 Task: Find connections with filter location Bremerhaven with filter topic #Leanstartupswith filter profile language Potuguese with filter current company US Pharmacopeia with filter school University of Mysore with filter industry Building Construction with filter service category Administrative with filter keywords title Title Researcher
Action: Mouse moved to (489, 66)
Screenshot: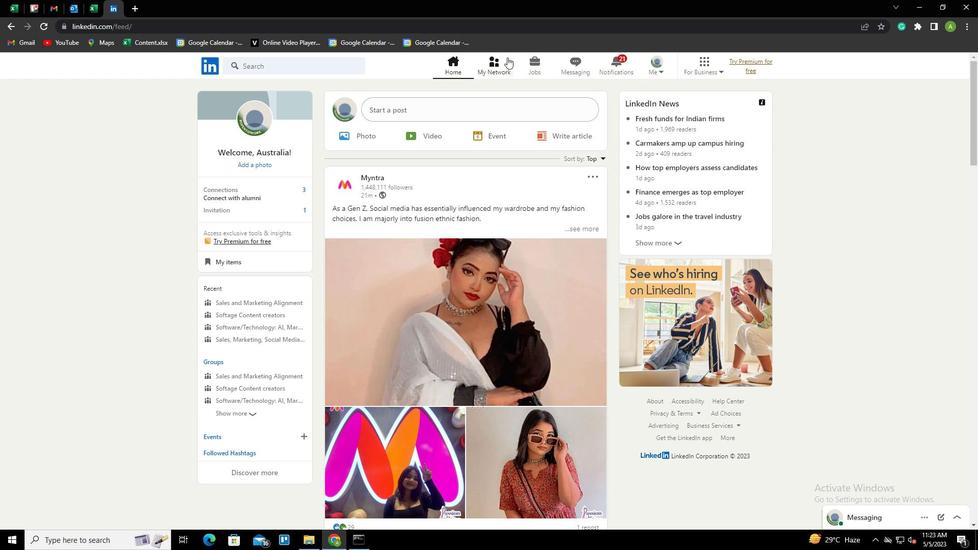 
Action: Mouse pressed left at (489, 66)
Screenshot: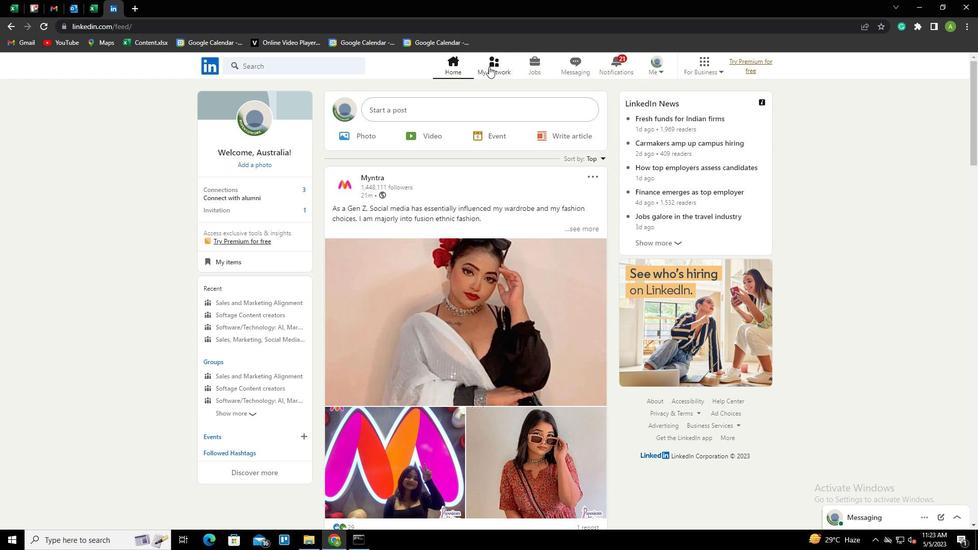 
Action: Mouse moved to (263, 121)
Screenshot: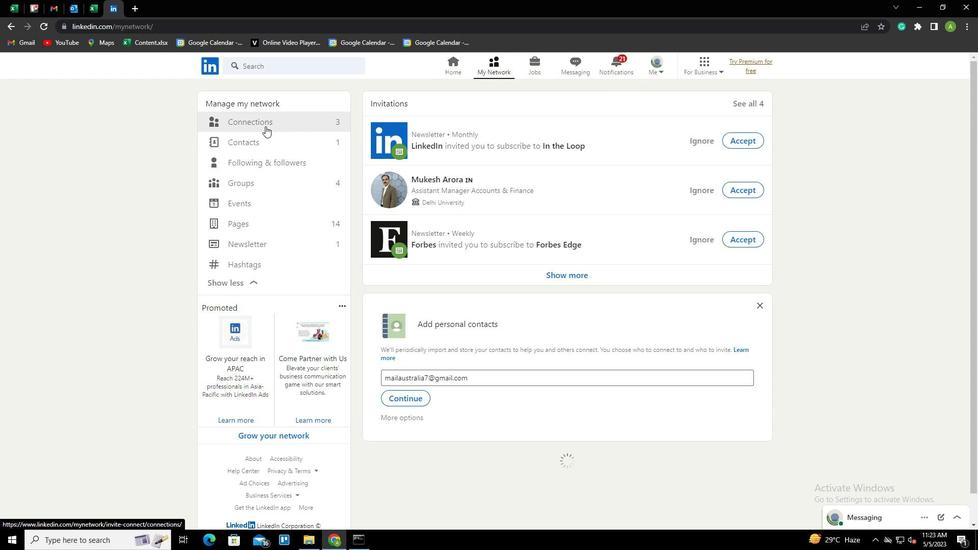 
Action: Mouse pressed left at (263, 121)
Screenshot: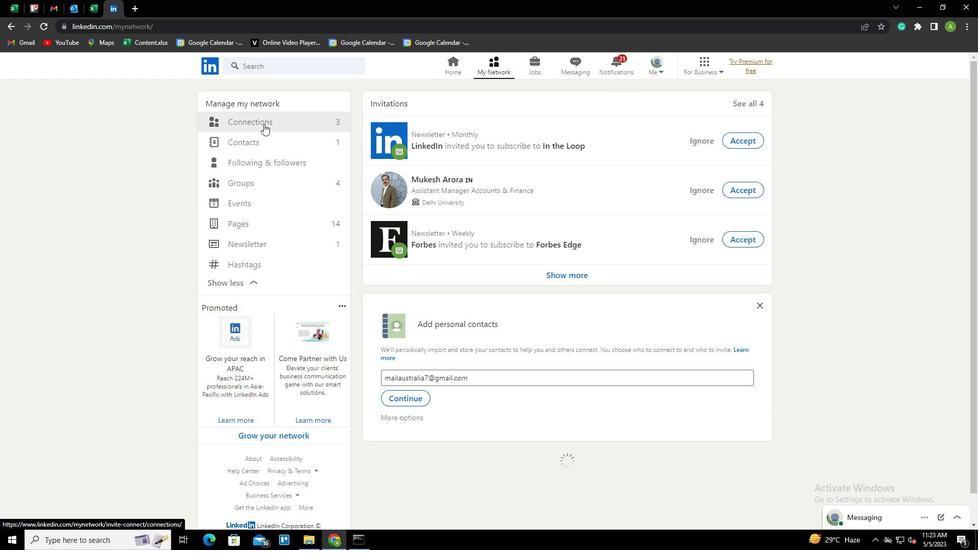 
Action: Mouse moved to (559, 120)
Screenshot: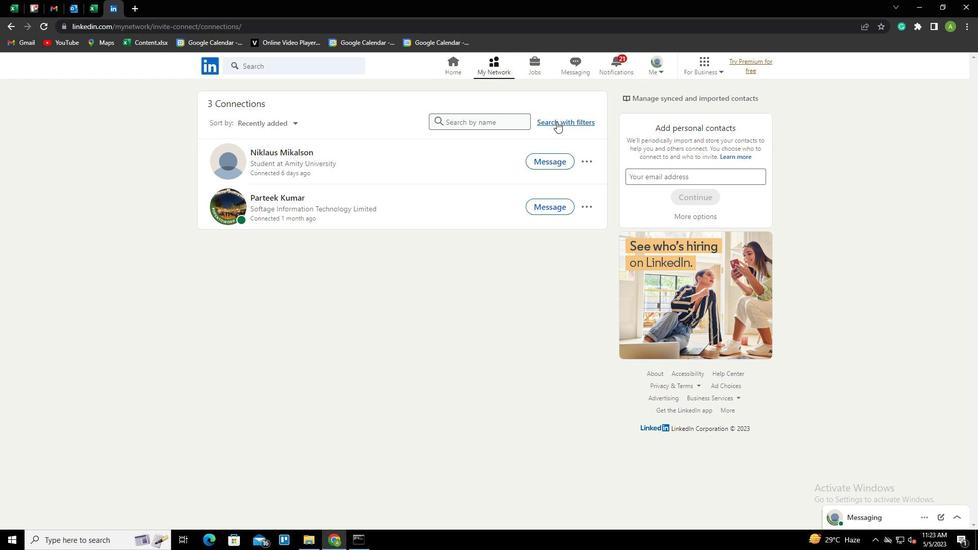 
Action: Mouse pressed left at (559, 120)
Screenshot: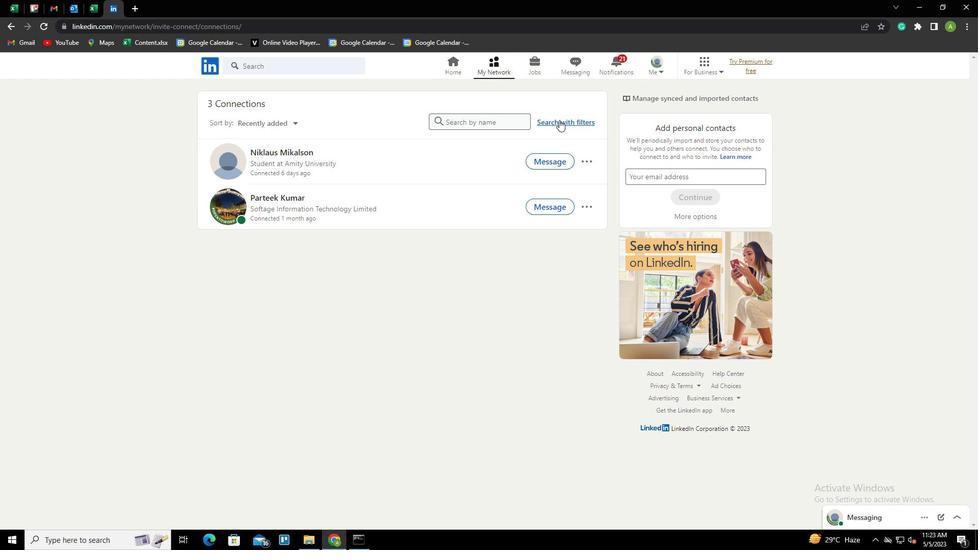 
Action: Mouse moved to (516, 88)
Screenshot: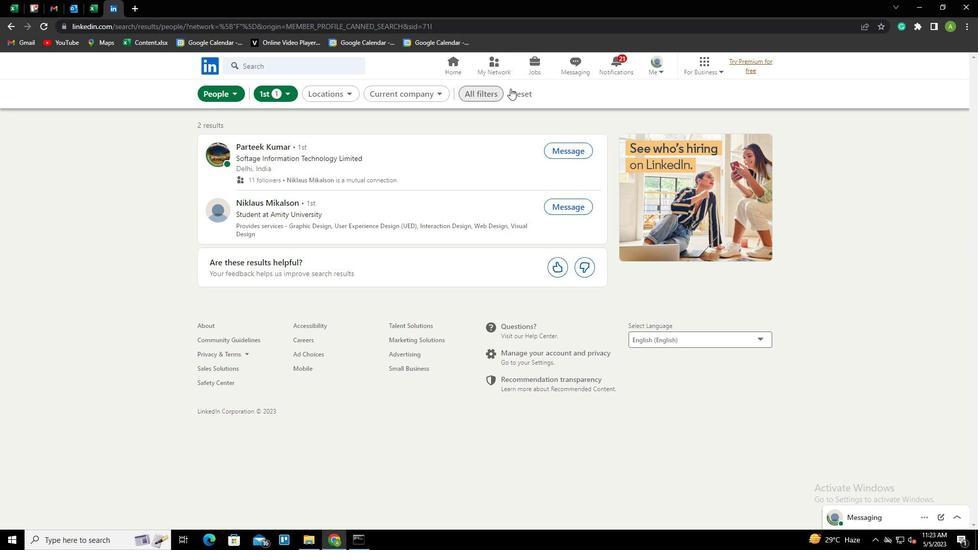 
Action: Mouse pressed left at (516, 88)
Screenshot: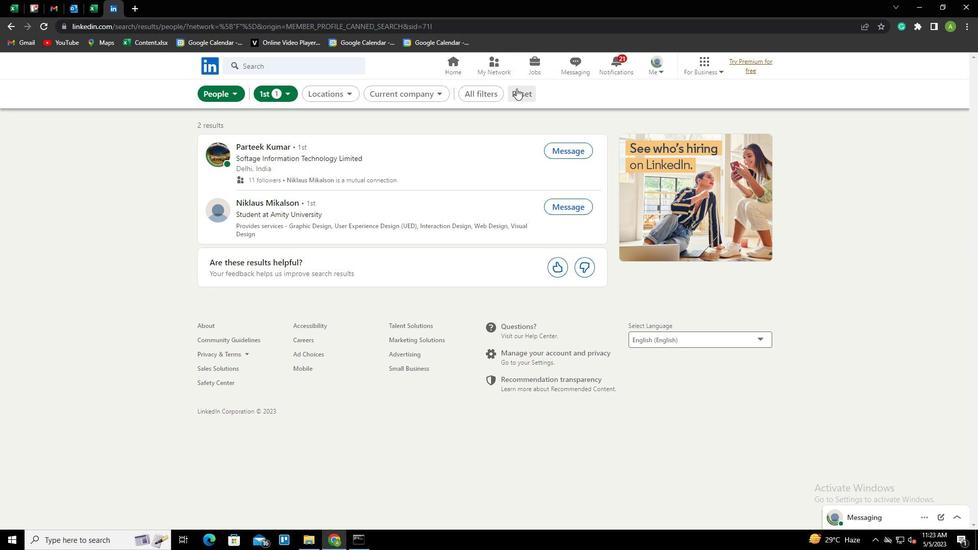
Action: Mouse moved to (507, 95)
Screenshot: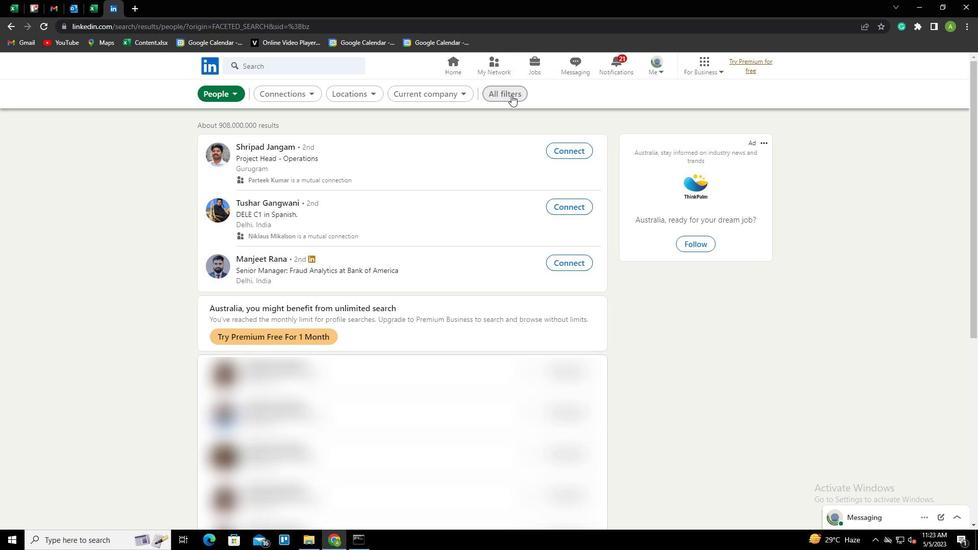 
Action: Mouse pressed left at (507, 95)
Screenshot: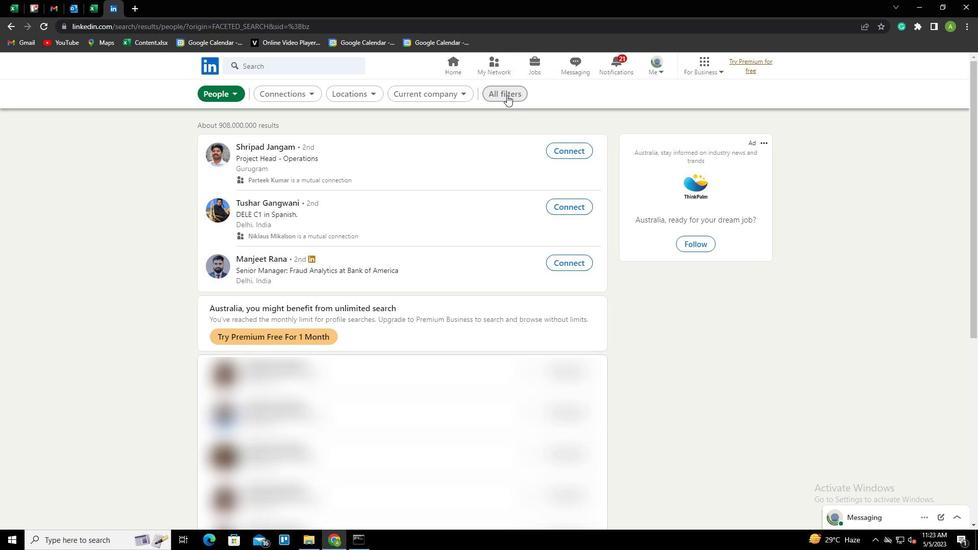 
Action: Mouse moved to (809, 322)
Screenshot: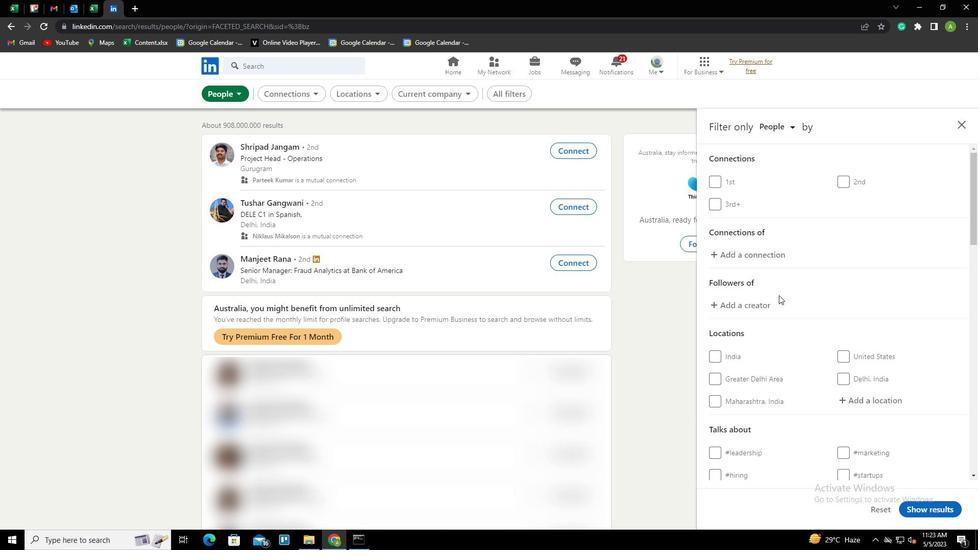 
Action: Mouse scrolled (809, 322) with delta (0, 0)
Screenshot: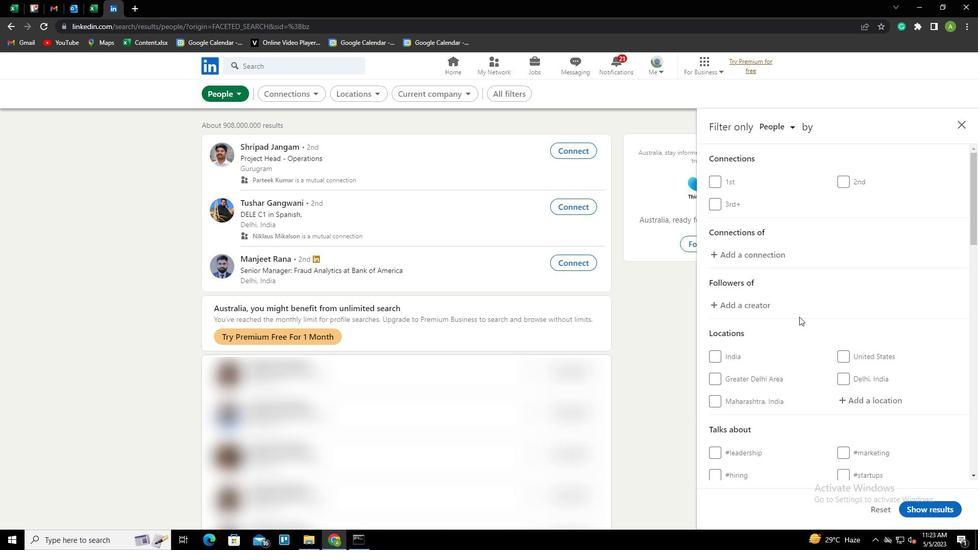 
Action: Mouse moved to (853, 349)
Screenshot: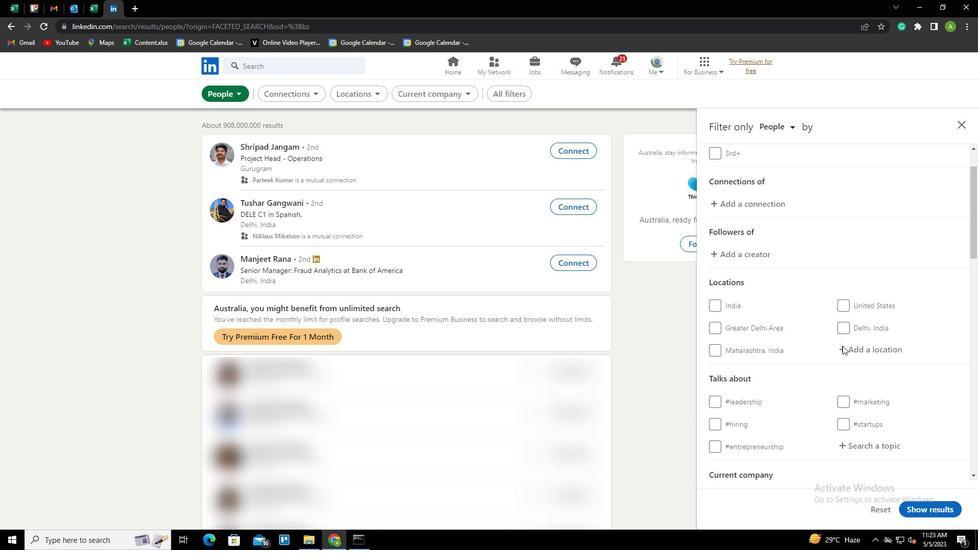 
Action: Mouse pressed left at (853, 349)
Screenshot: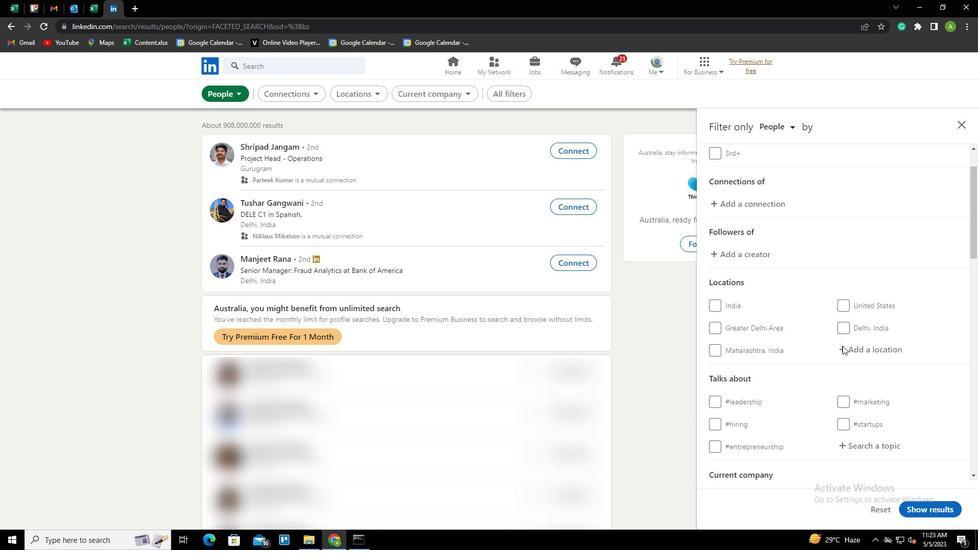 
Action: Mouse moved to (855, 349)
Screenshot: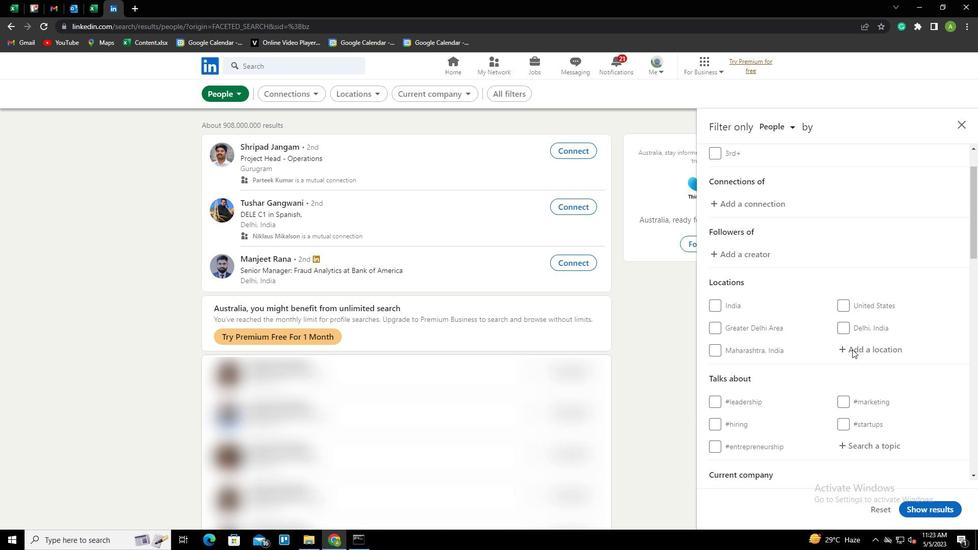 
Action: Key pressed <Key.shift>BREMERHAVEN<Key.down><Key.enter>
Screenshot: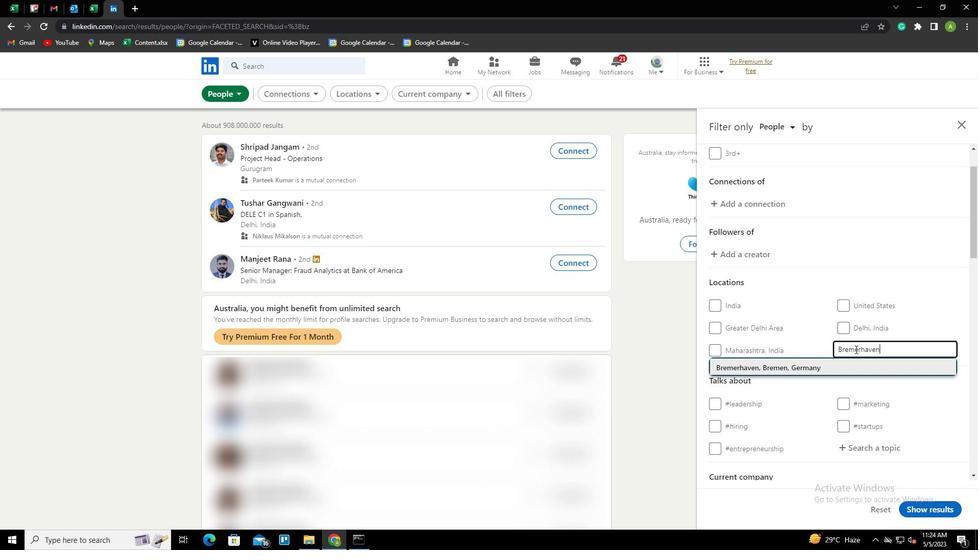 
Action: Mouse scrolled (855, 349) with delta (0, 0)
Screenshot: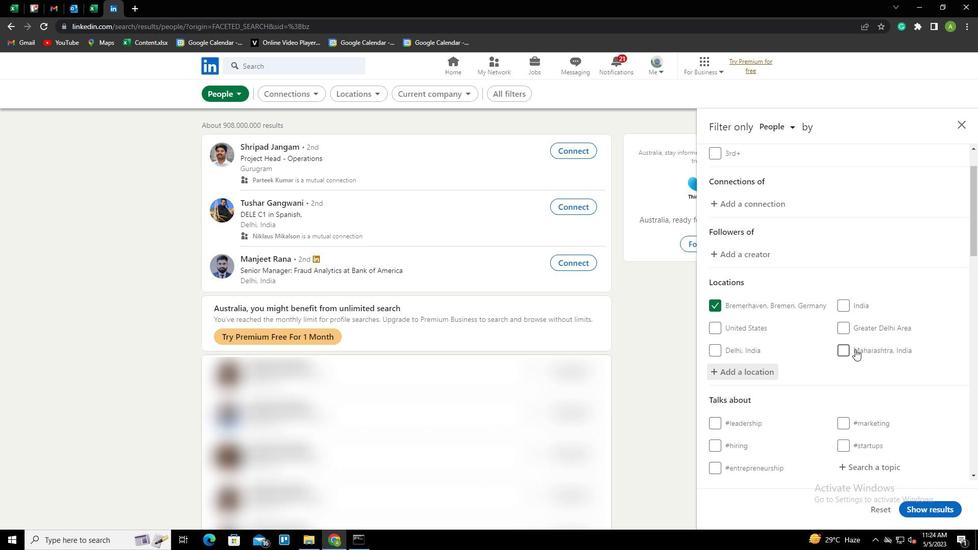 
Action: Mouse scrolled (855, 349) with delta (0, 0)
Screenshot: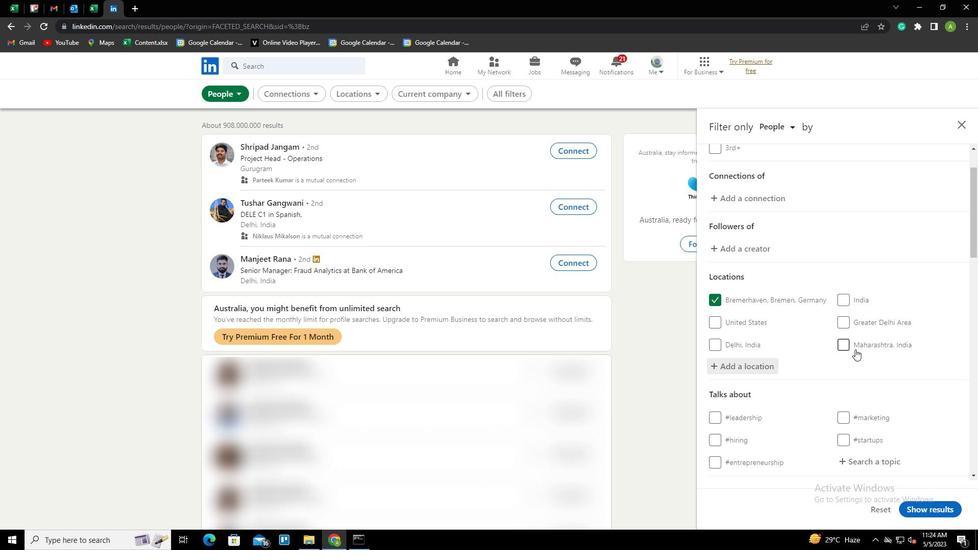 
Action: Mouse scrolled (855, 349) with delta (0, 0)
Screenshot: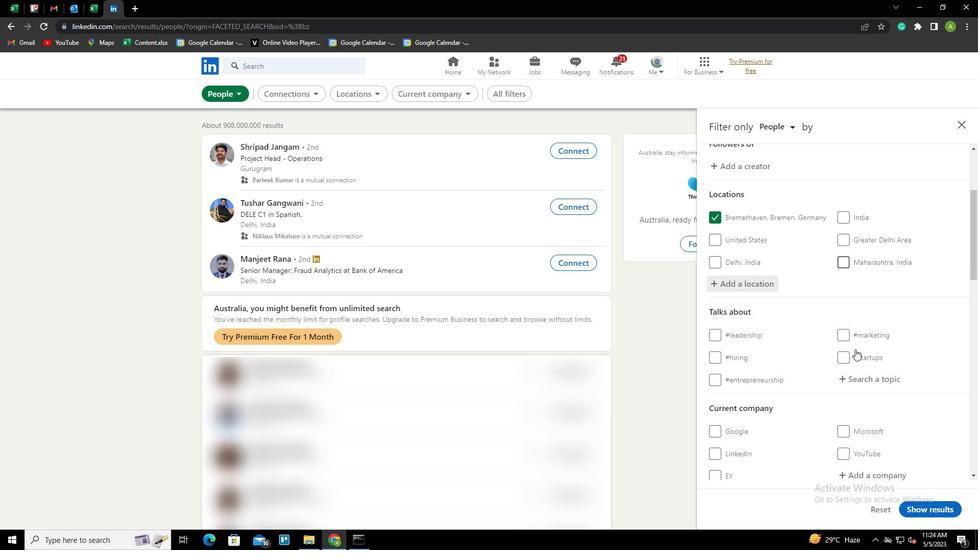 
Action: Mouse moved to (856, 311)
Screenshot: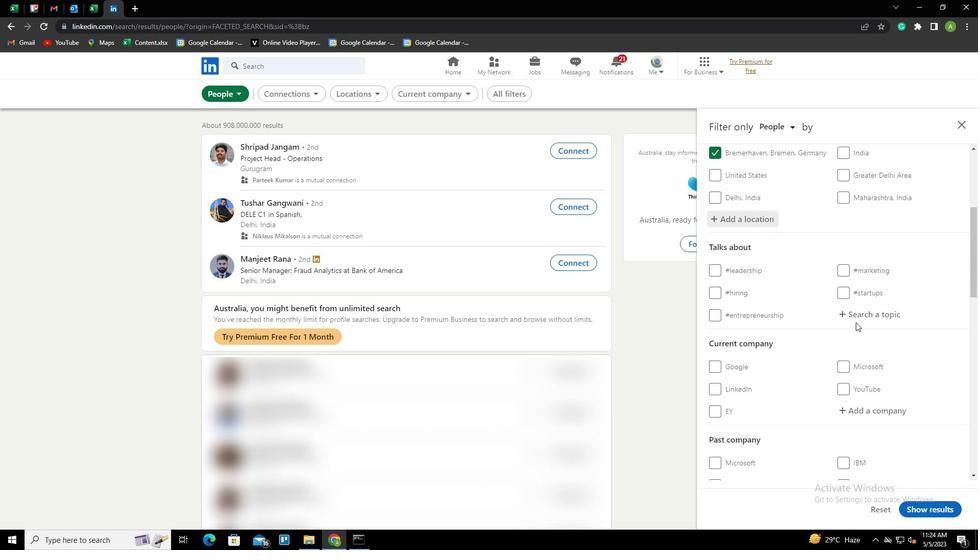 
Action: Mouse pressed left at (856, 311)
Screenshot: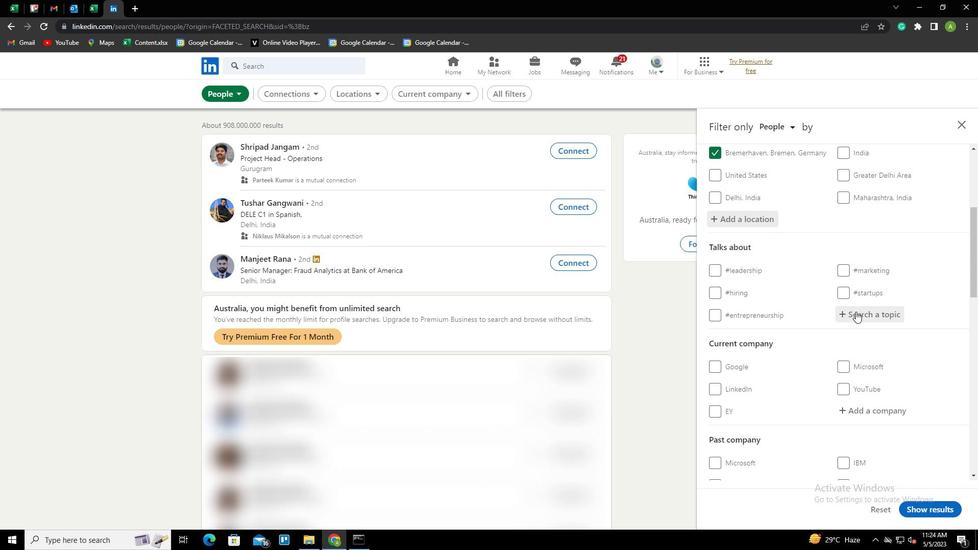 
Action: Key pressed <Key.shift>LEANSTARTUPS<Key.down><Key.enter>
Screenshot: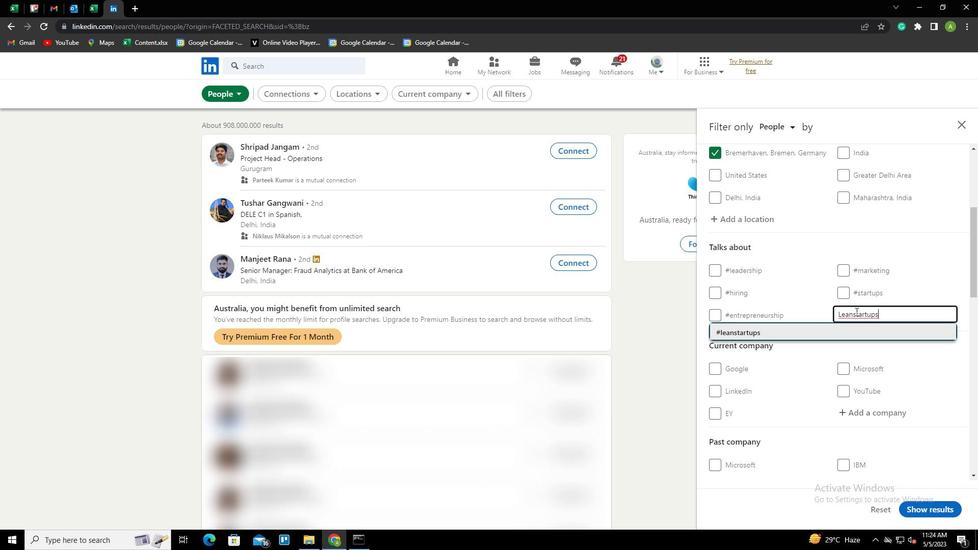 
Action: Mouse scrolled (856, 311) with delta (0, 0)
Screenshot: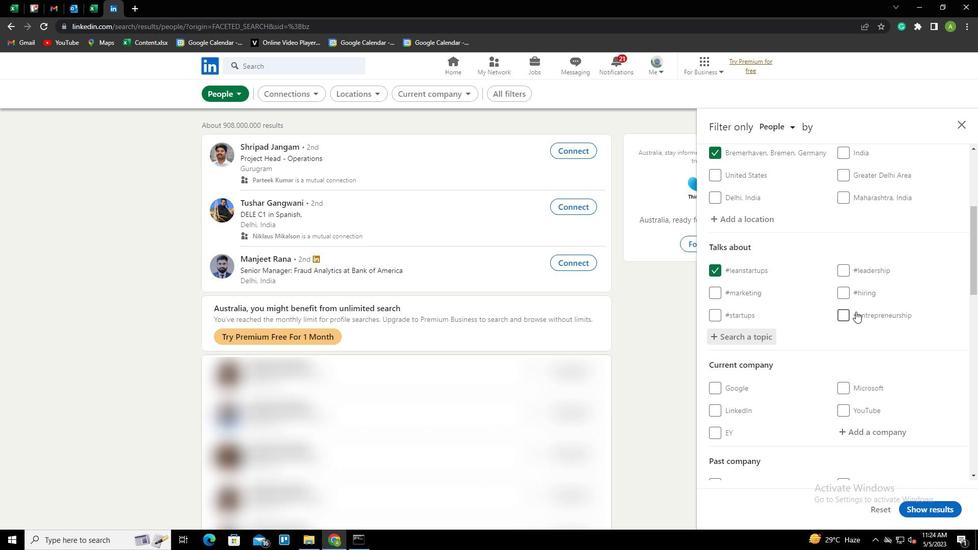 
Action: Mouse scrolled (856, 311) with delta (0, 0)
Screenshot: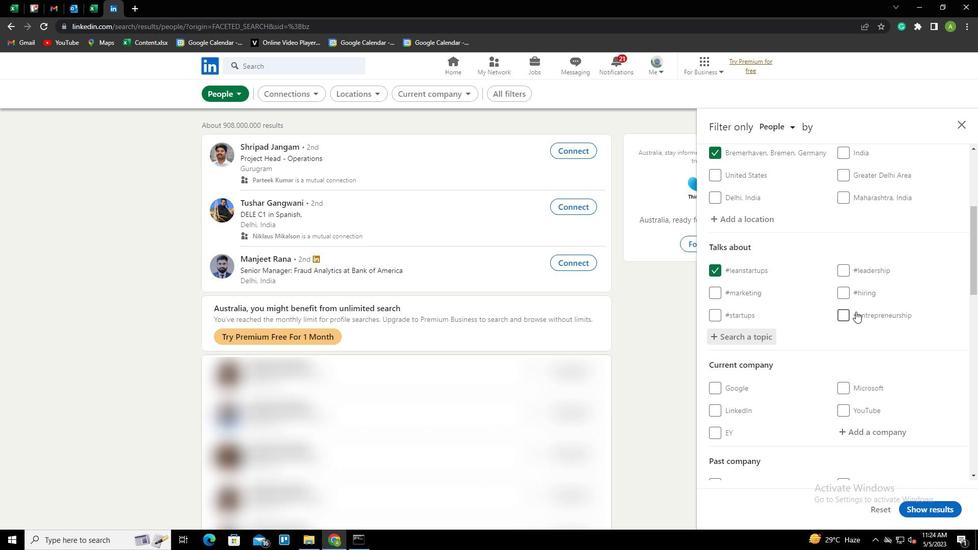 
Action: Mouse scrolled (856, 311) with delta (0, 0)
Screenshot: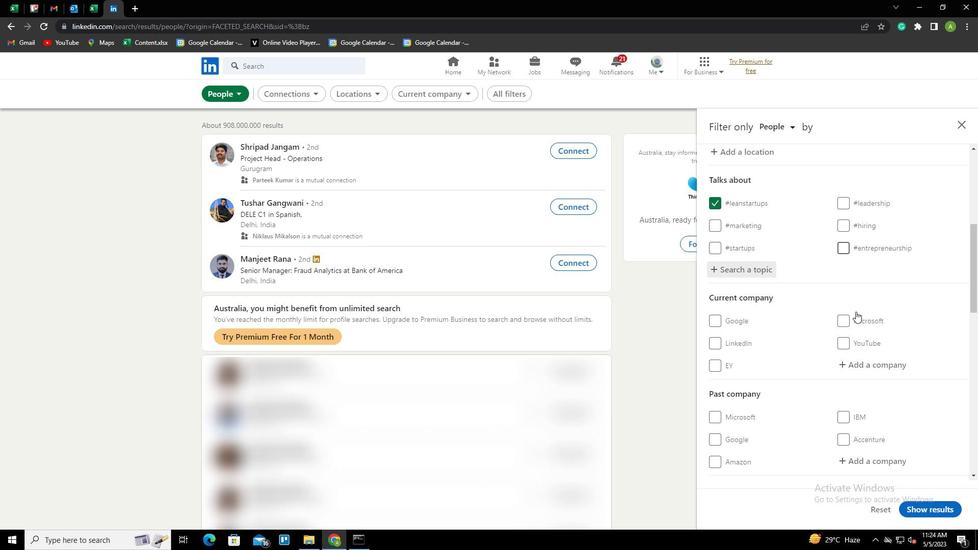 
Action: Mouse scrolled (856, 311) with delta (0, 0)
Screenshot: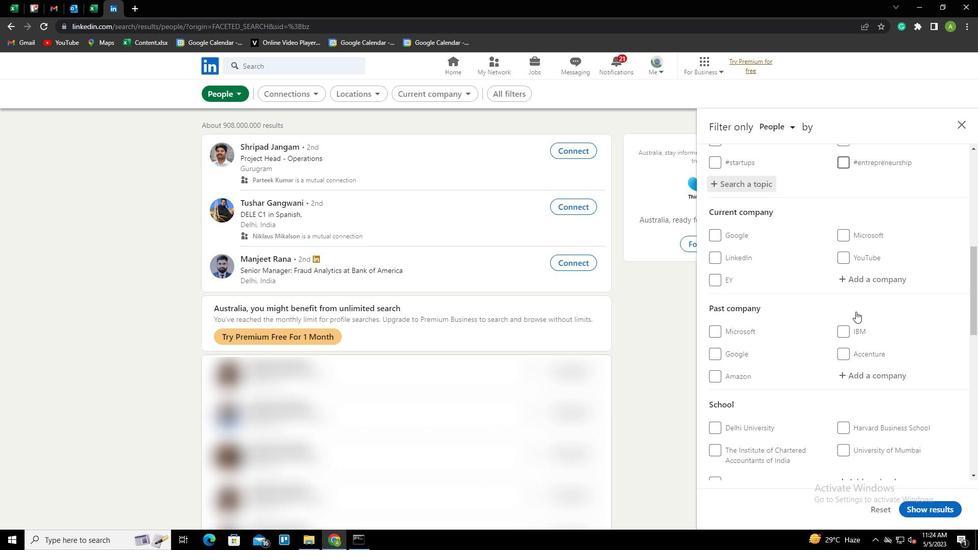 
Action: Mouse scrolled (856, 311) with delta (0, 0)
Screenshot: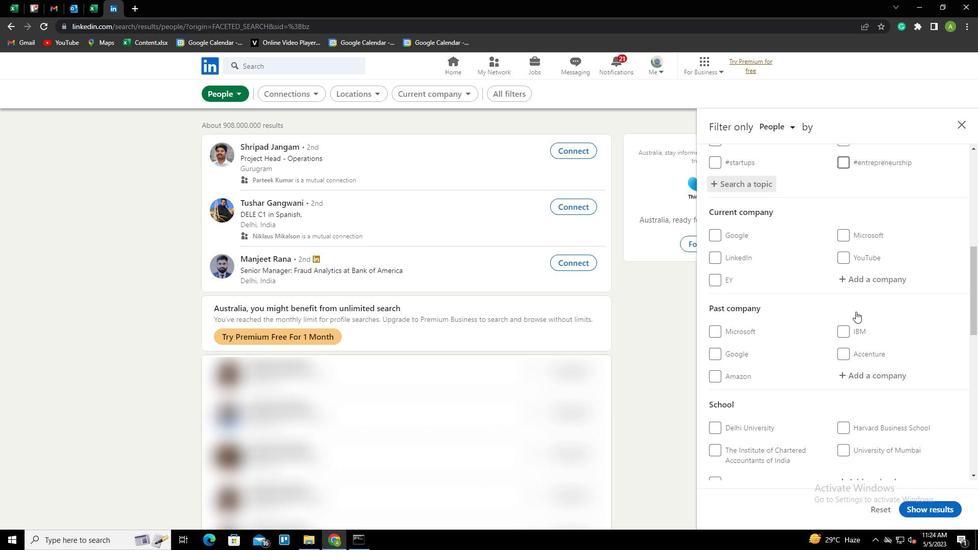
Action: Mouse scrolled (856, 311) with delta (0, 0)
Screenshot: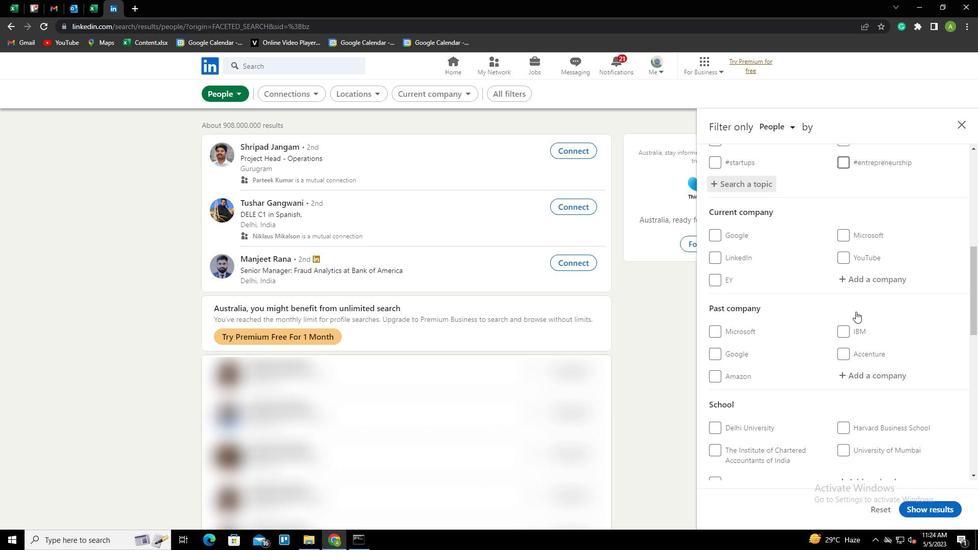 
Action: Mouse scrolled (856, 311) with delta (0, 0)
Screenshot: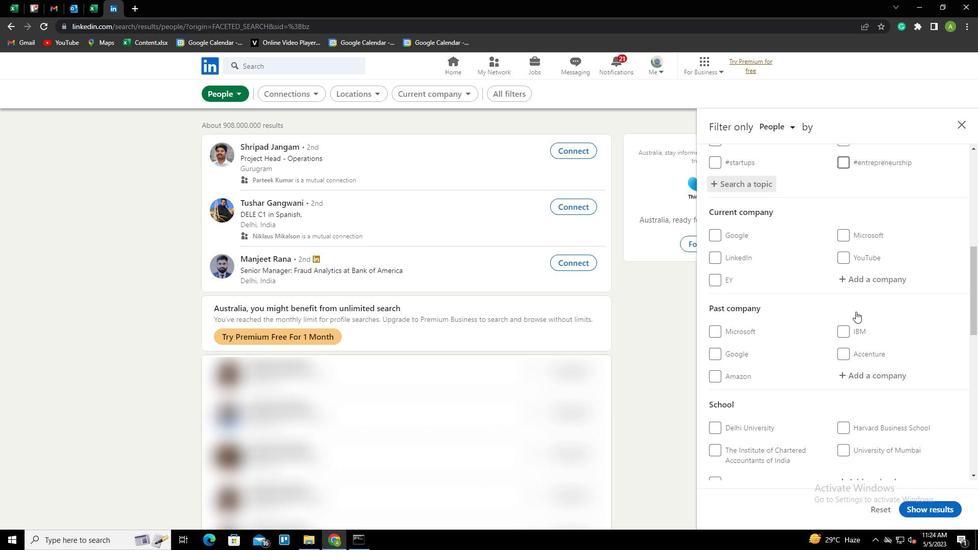 
Action: Mouse scrolled (856, 311) with delta (0, 0)
Screenshot: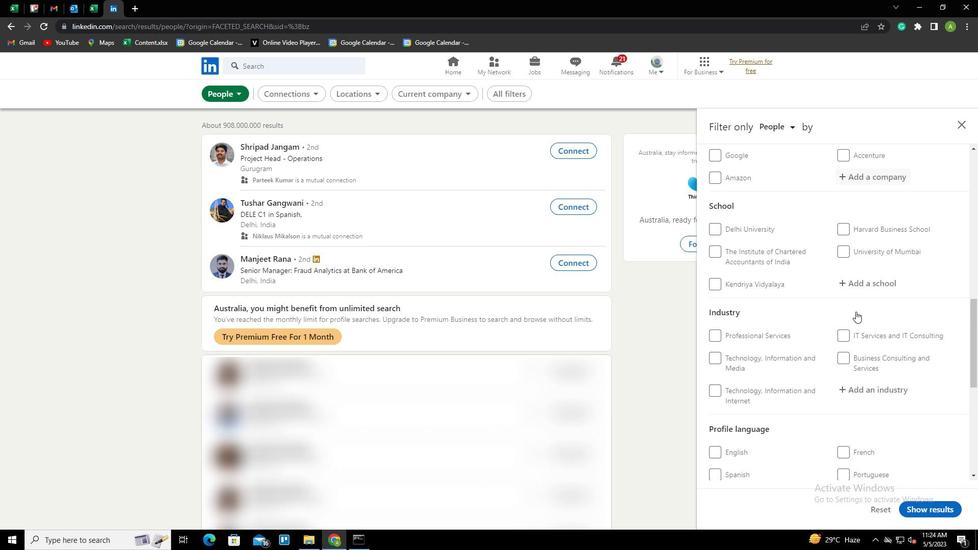 
Action: Mouse scrolled (856, 311) with delta (0, 0)
Screenshot: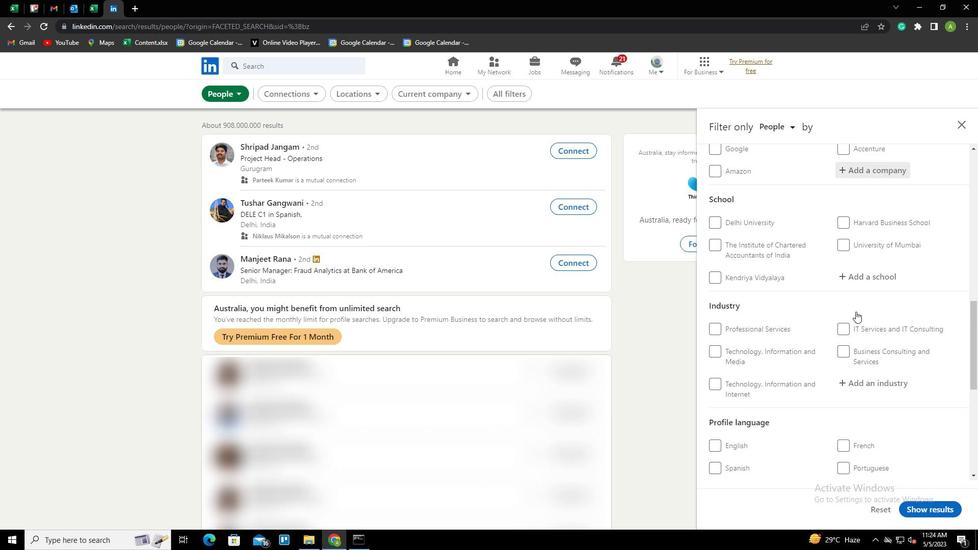 
Action: Mouse scrolled (856, 311) with delta (0, 0)
Screenshot: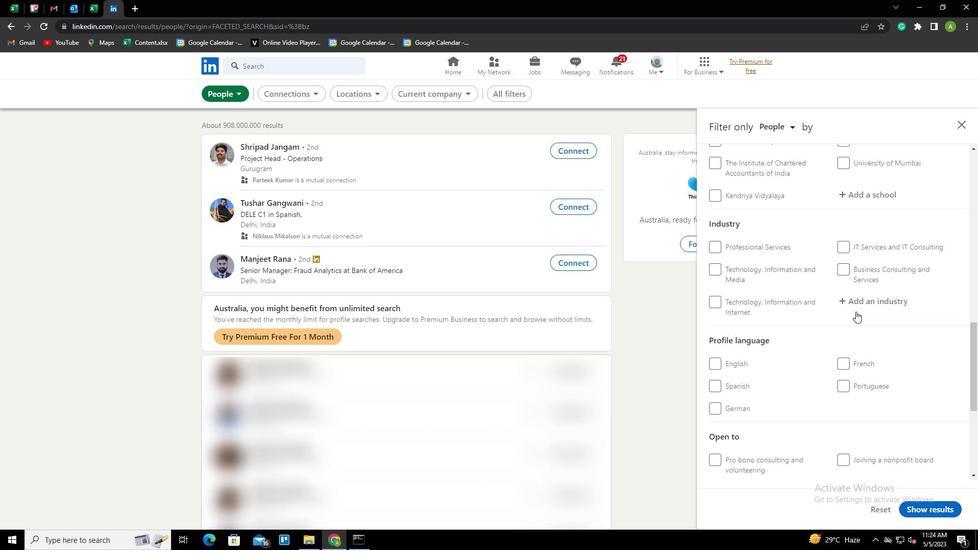 
Action: Mouse moved to (847, 311)
Screenshot: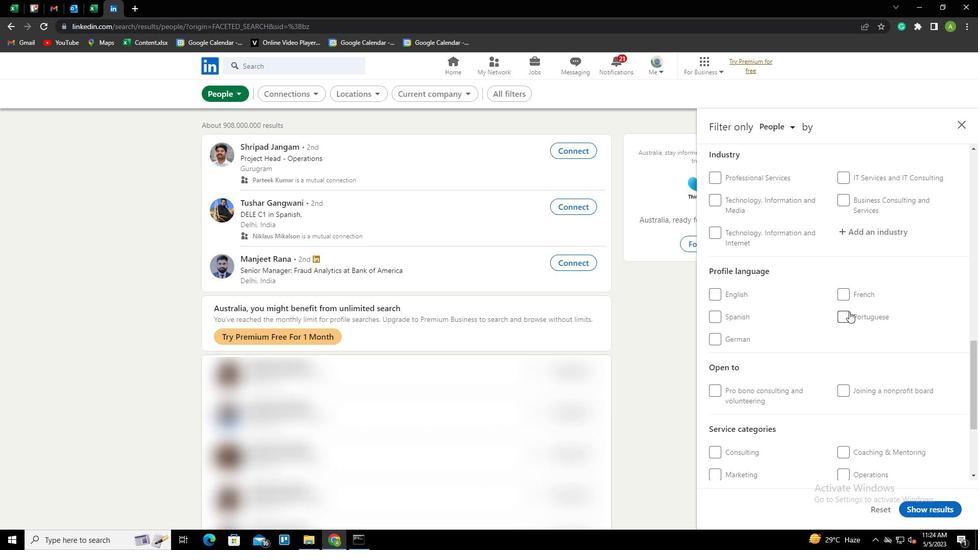 
Action: Mouse pressed left at (847, 311)
Screenshot: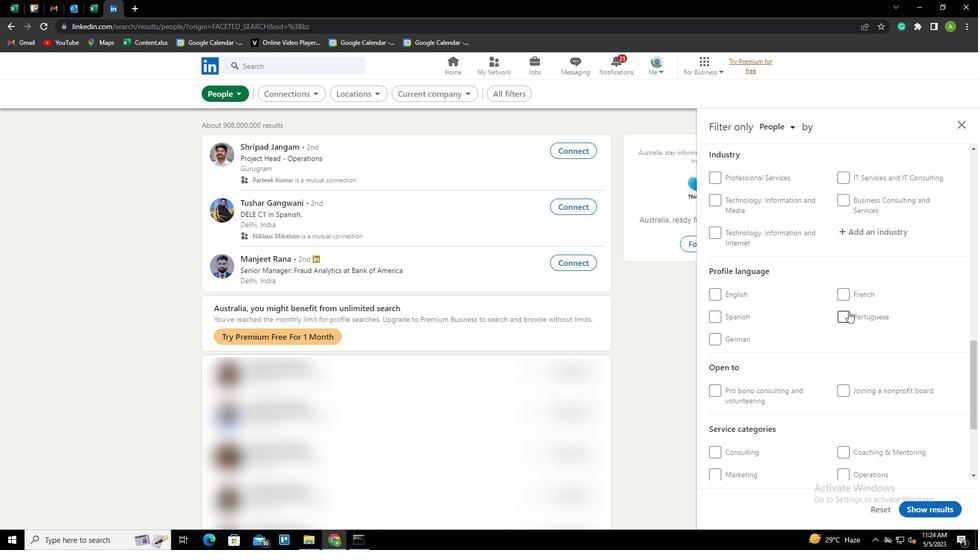 
Action: Mouse moved to (863, 304)
Screenshot: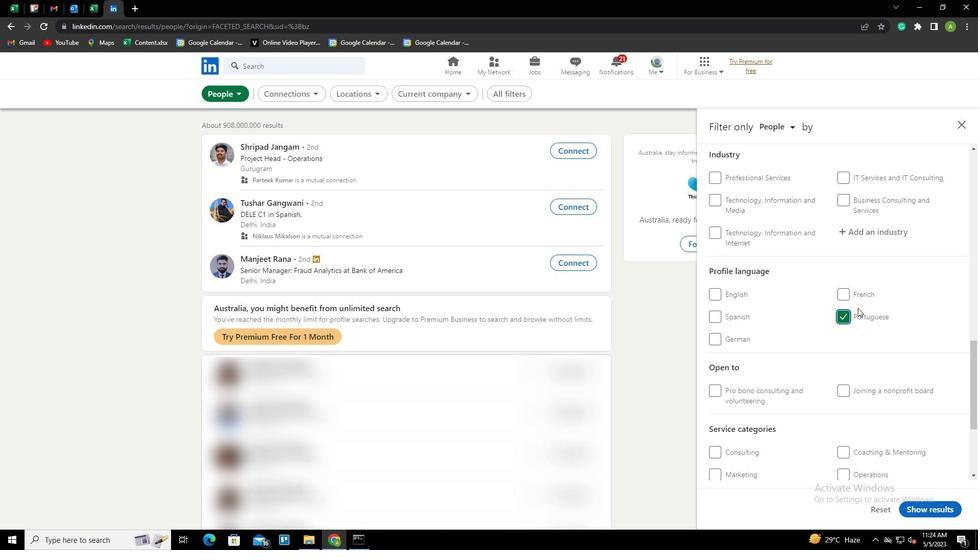 
Action: Mouse scrolled (863, 305) with delta (0, 0)
Screenshot: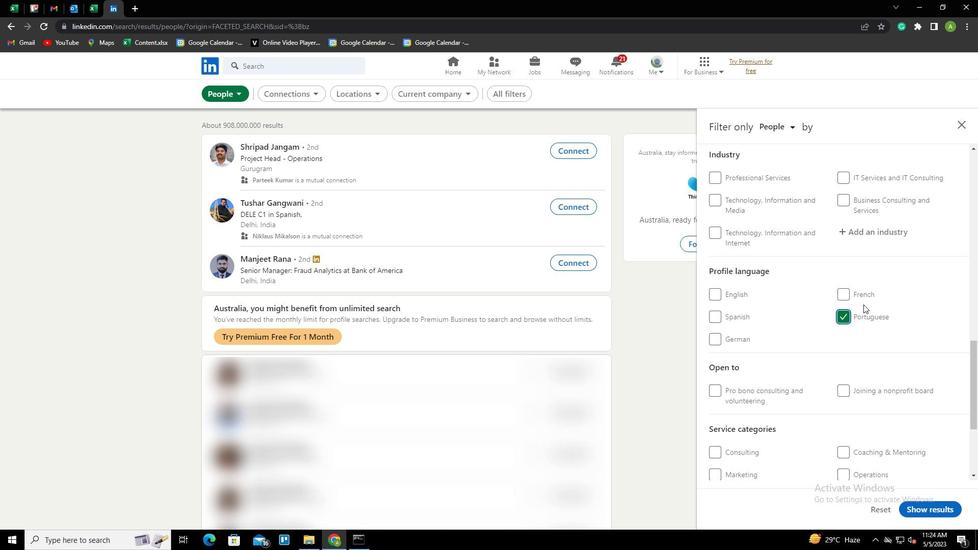 
Action: Mouse scrolled (863, 305) with delta (0, 0)
Screenshot: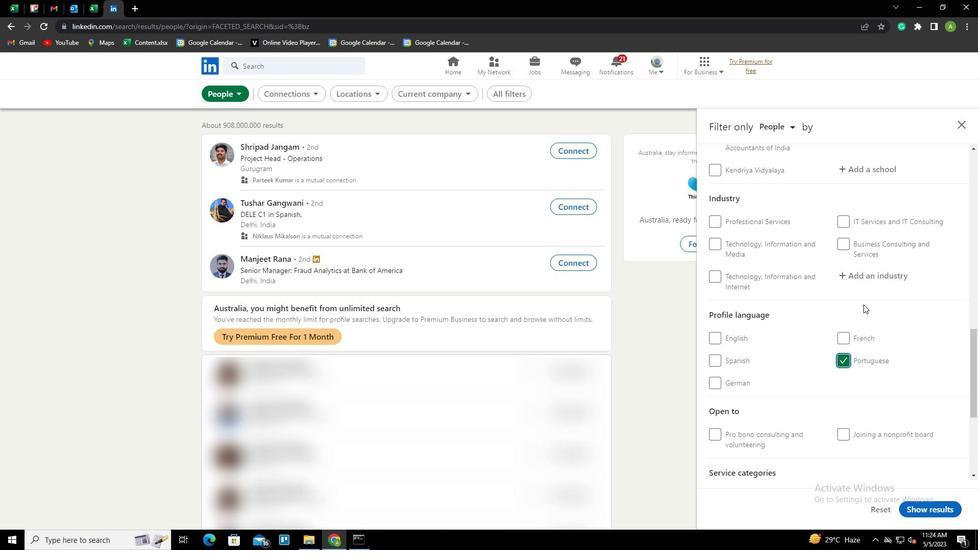 
Action: Mouse scrolled (863, 305) with delta (0, 0)
Screenshot: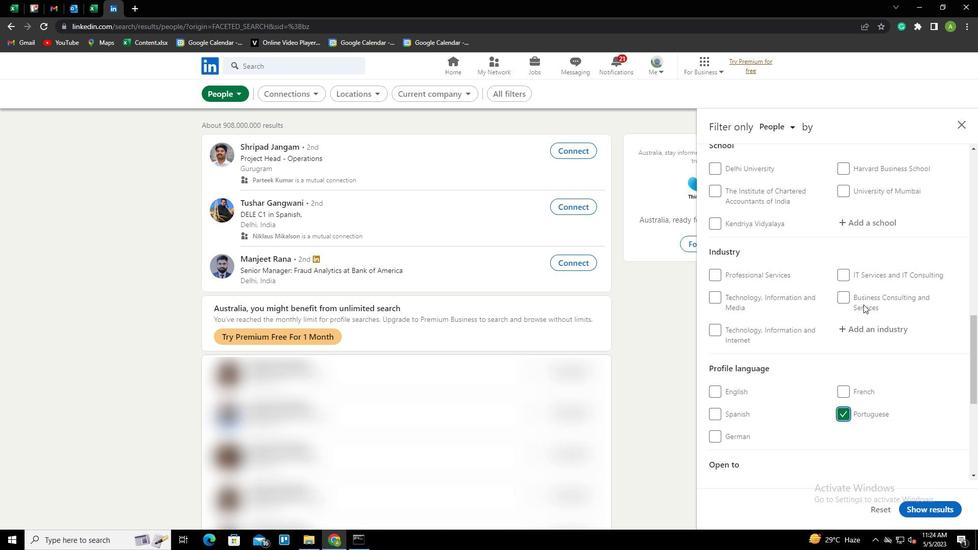 
Action: Mouse scrolled (863, 305) with delta (0, 0)
Screenshot: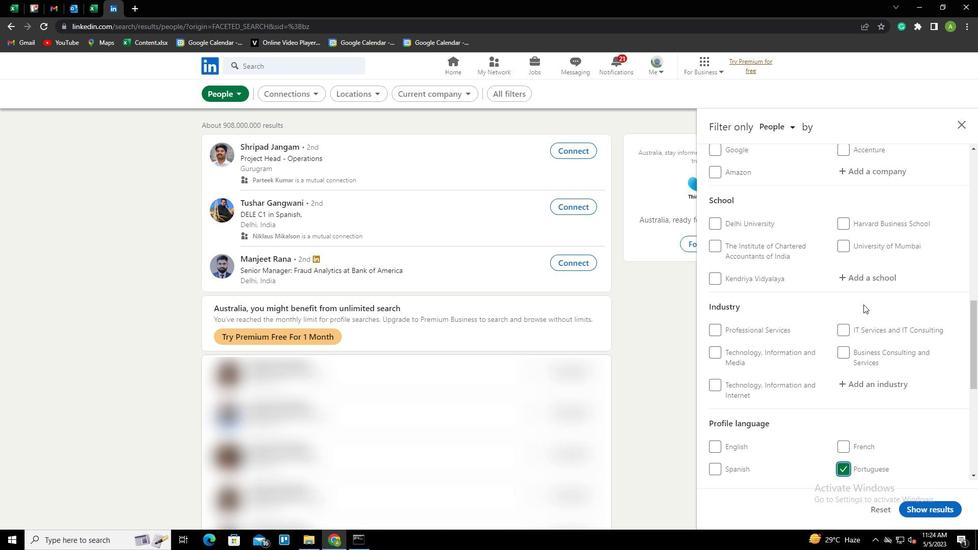 
Action: Mouse scrolled (863, 305) with delta (0, 0)
Screenshot: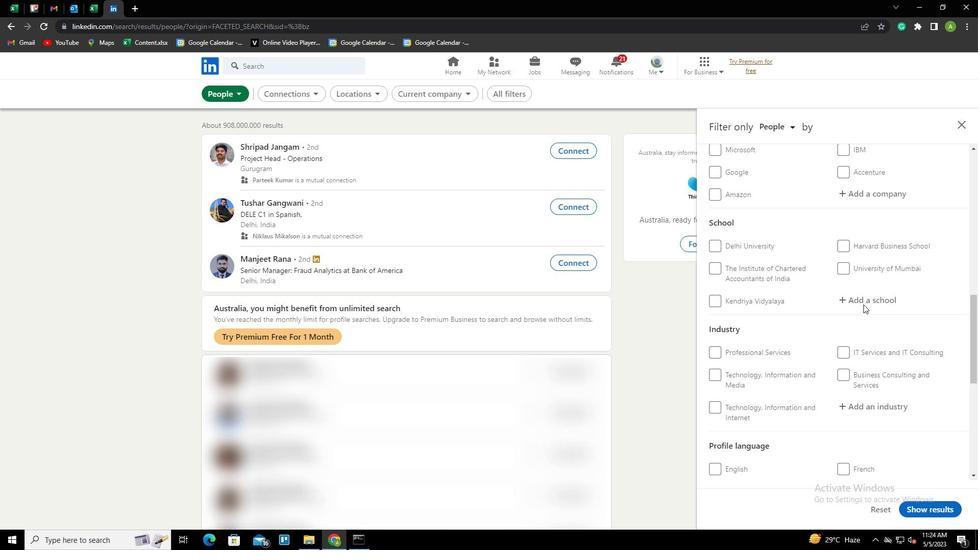 
Action: Mouse scrolled (863, 305) with delta (0, 0)
Screenshot: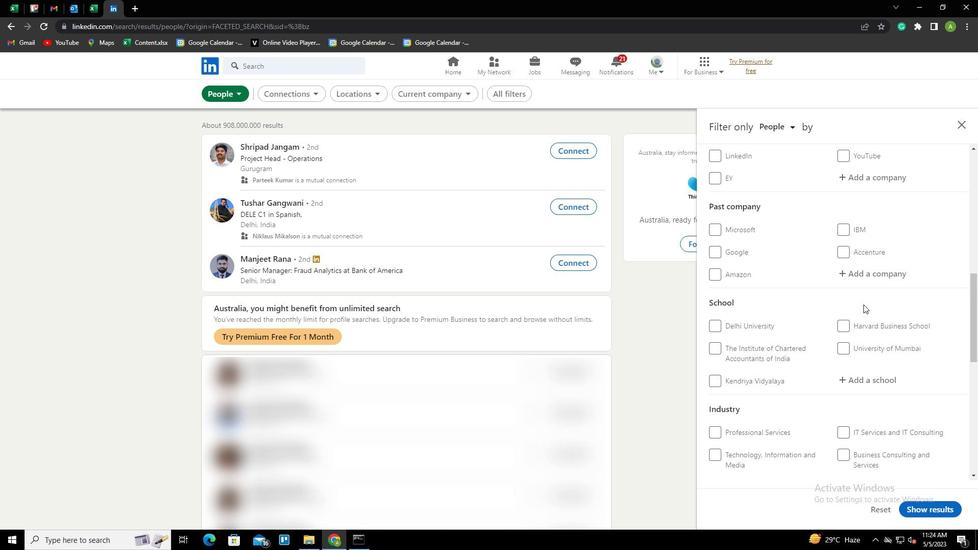 
Action: Mouse scrolled (863, 305) with delta (0, 0)
Screenshot: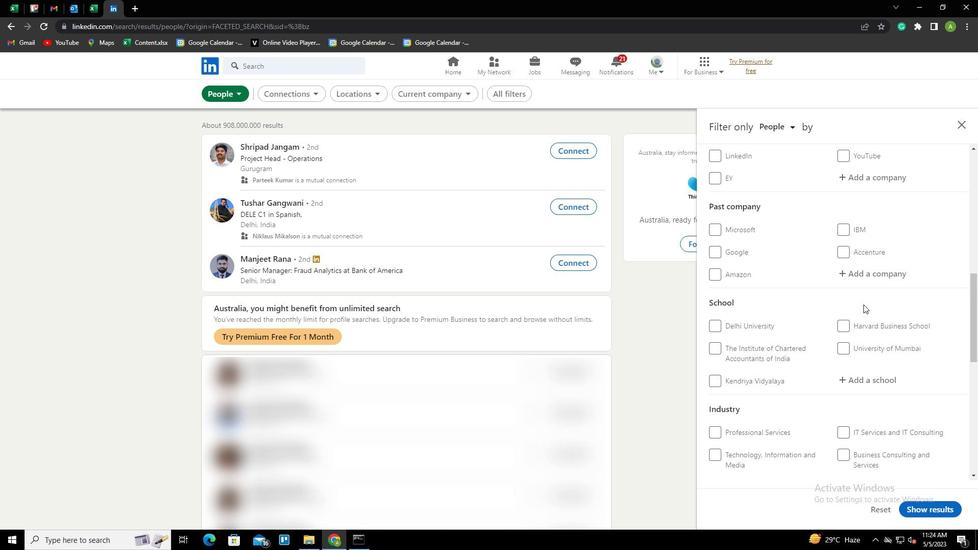 
Action: Mouse moved to (856, 275)
Screenshot: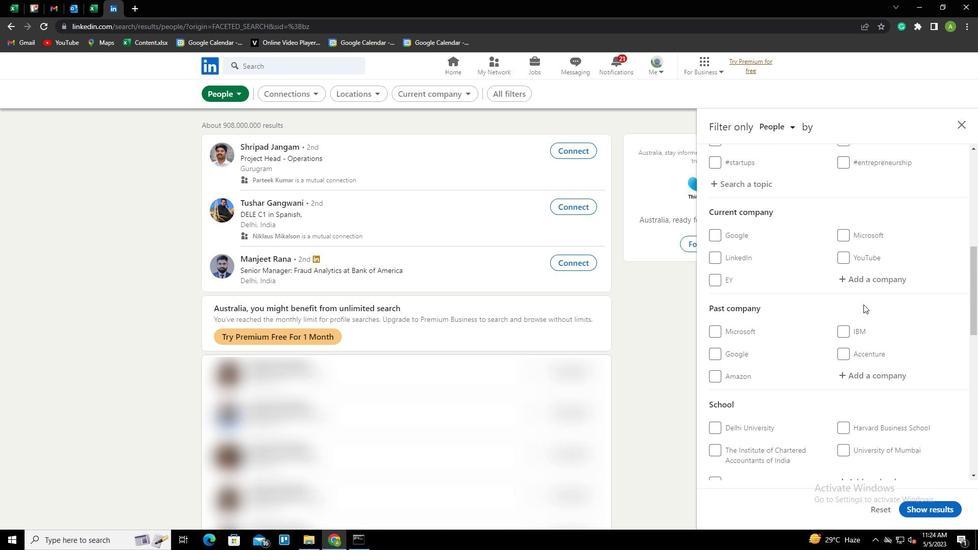 
Action: Mouse pressed left at (856, 275)
Screenshot: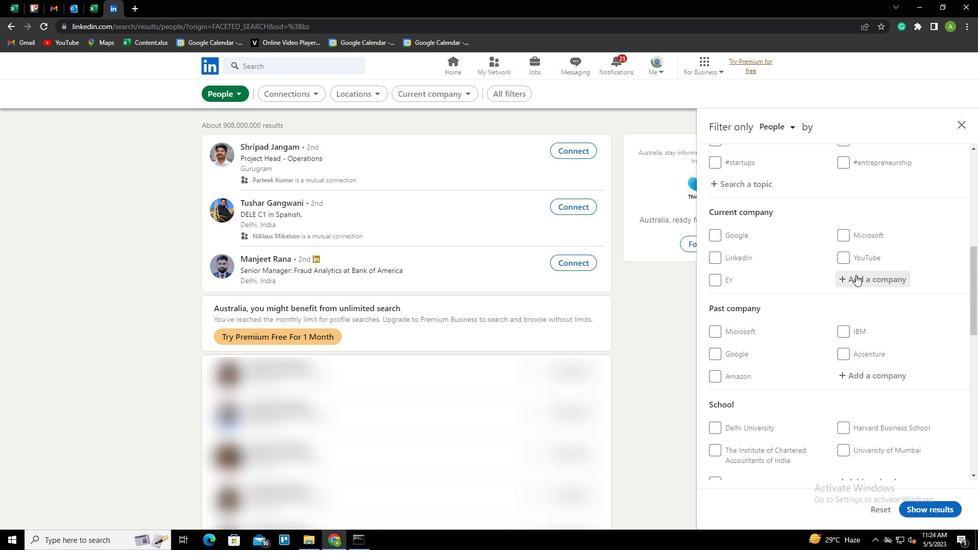 
Action: Key pressed <Key.shift><Key.shift><Key.shift><Key.shift><Key.shift>YS<Key.backspace><Key.backspace>US<Key.space><Key.shift>PHARMACOPEIA<Key.down><Key.enter>
Screenshot: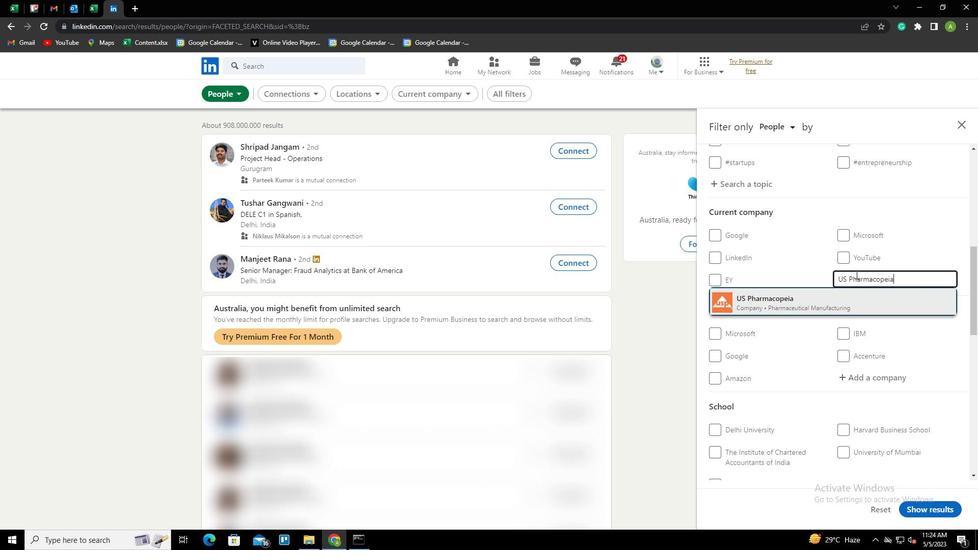 
Action: Mouse scrolled (856, 274) with delta (0, 0)
Screenshot: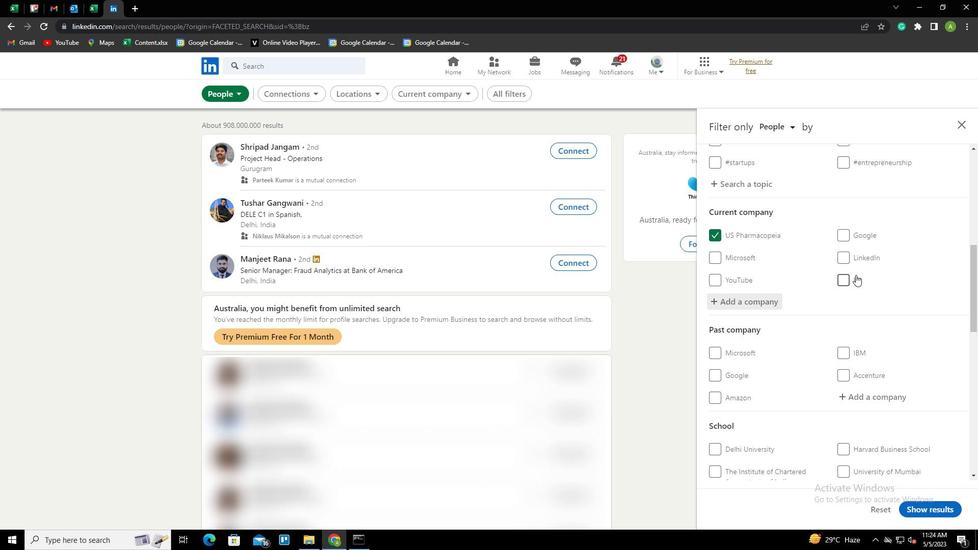 
Action: Mouse scrolled (856, 274) with delta (0, 0)
Screenshot: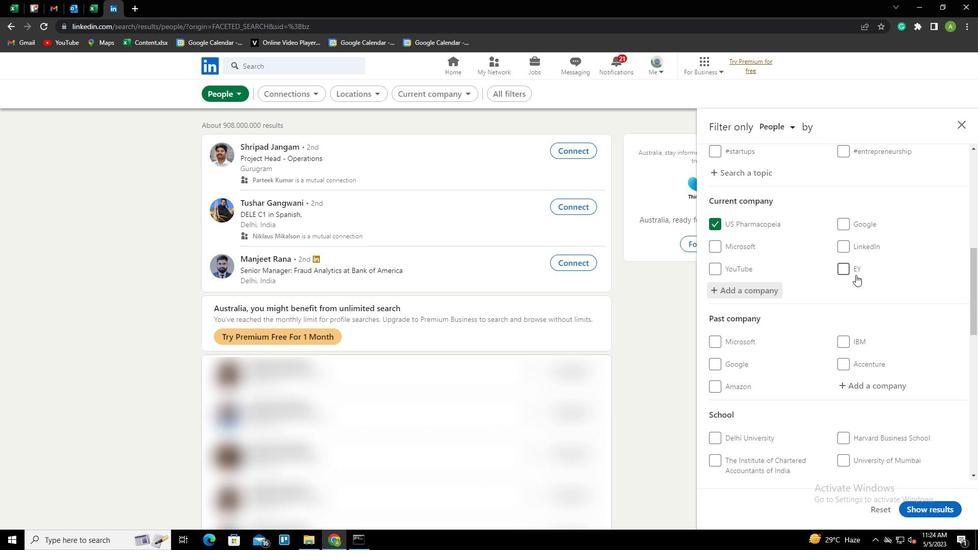 
Action: Mouse scrolled (856, 274) with delta (0, 0)
Screenshot: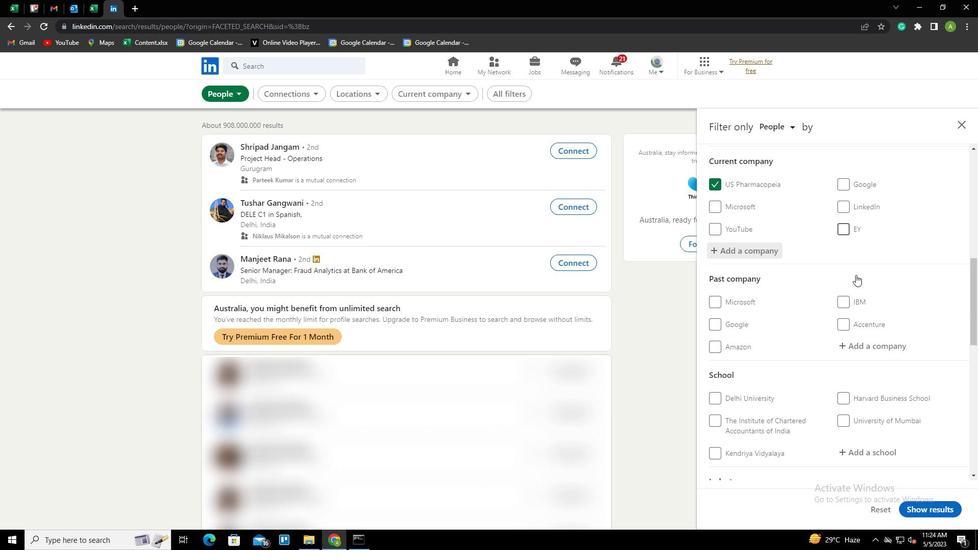 
Action: Mouse scrolled (856, 274) with delta (0, 0)
Screenshot: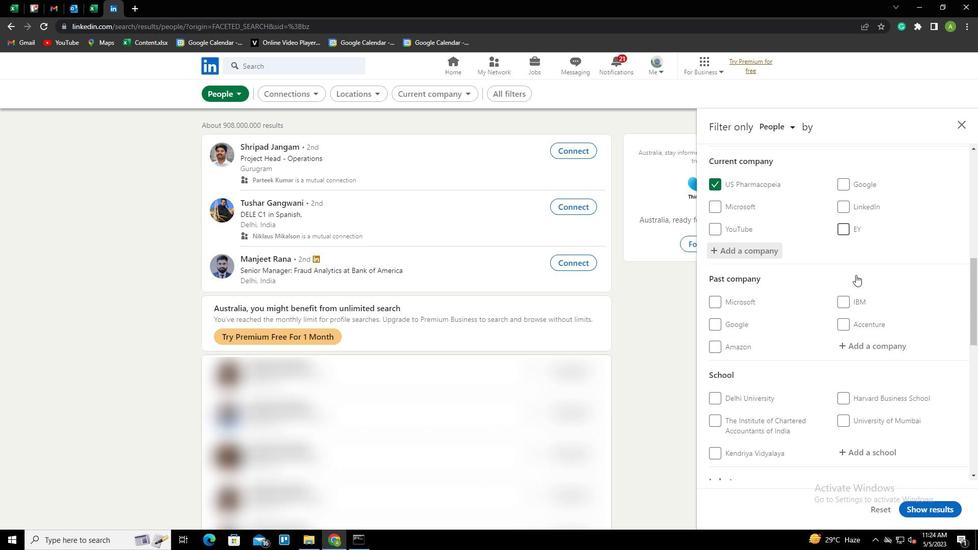 
Action: Mouse scrolled (856, 274) with delta (0, 0)
Screenshot: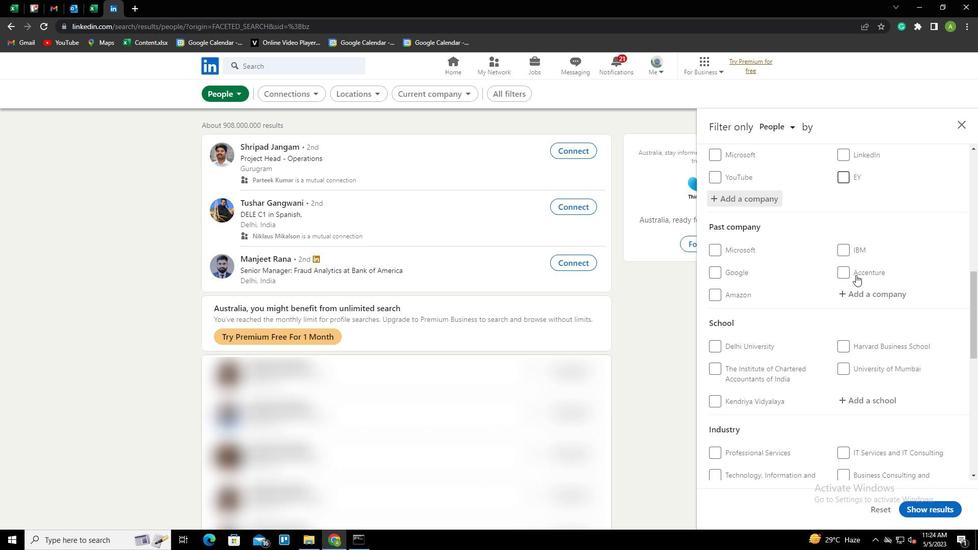 
Action: Mouse moved to (853, 249)
Screenshot: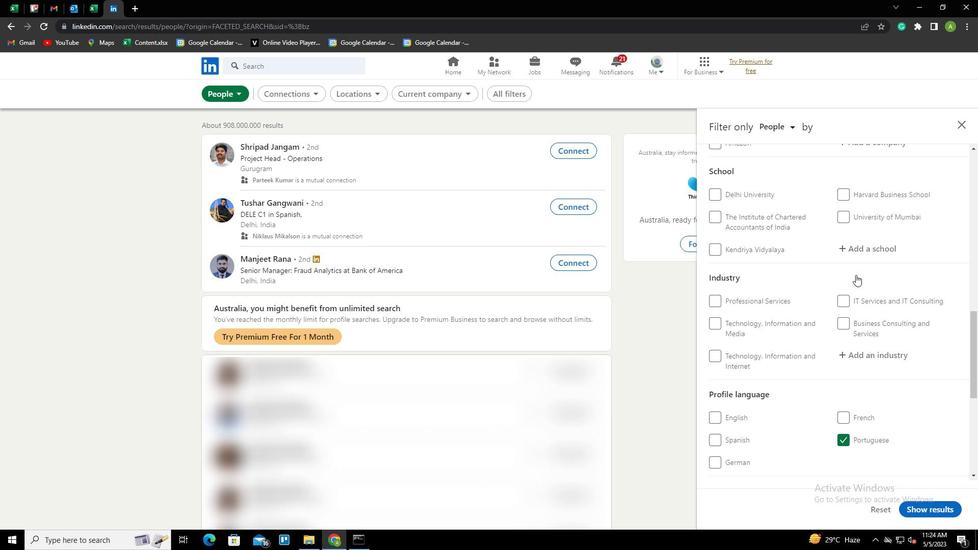 
Action: Mouse pressed left at (853, 249)
Screenshot: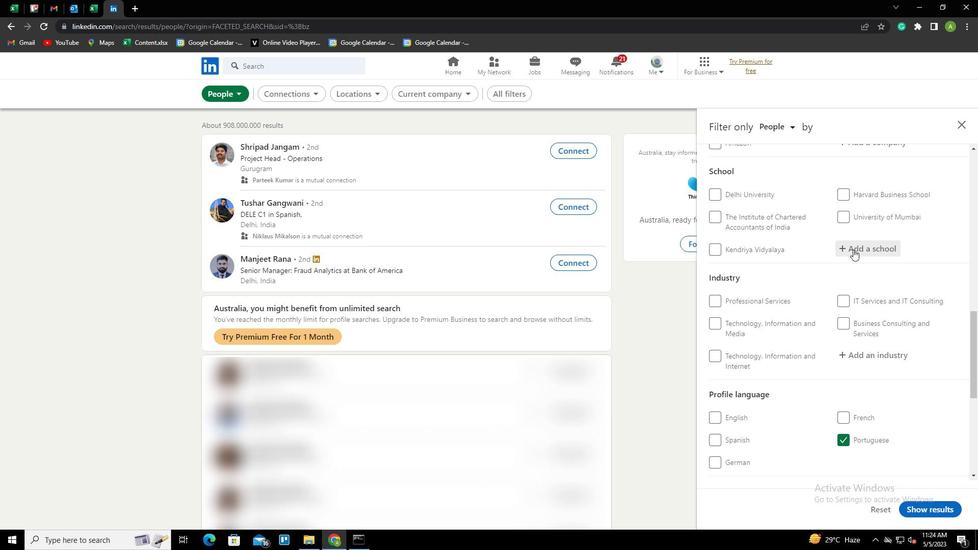 
Action: Key pressed <Key.shift>UNIVERSITY<Key.space>OF<Key.space><Key.shift>MYSORE<Key.down><Key.enter>
Screenshot: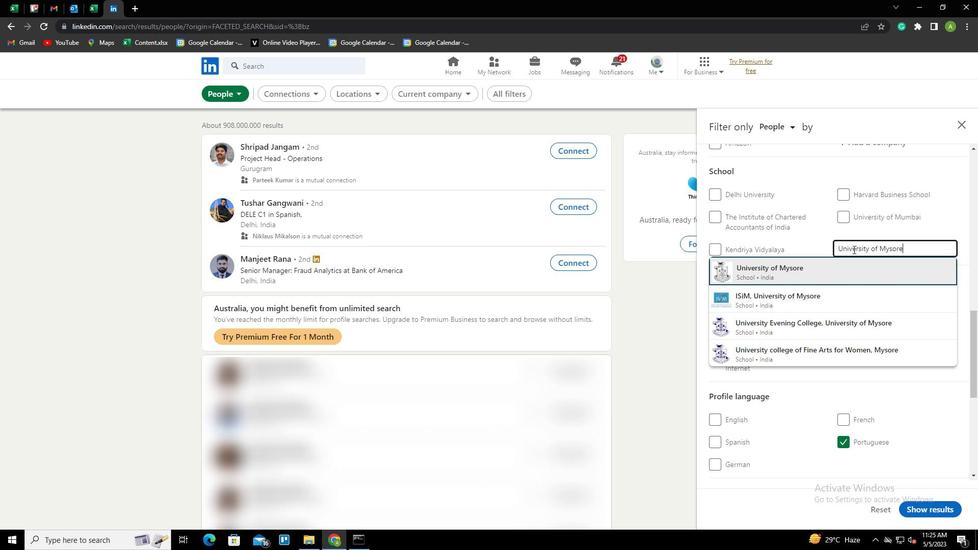 
Action: Mouse moved to (853, 249)
Screenshot: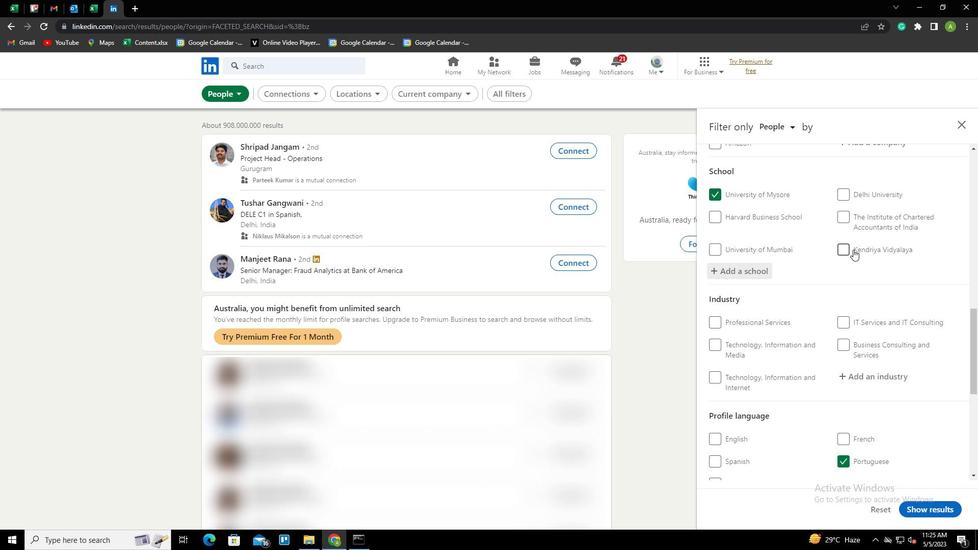 
Action: Mouse scrolled (853, 249) with delta (0, 0)
Screenshot: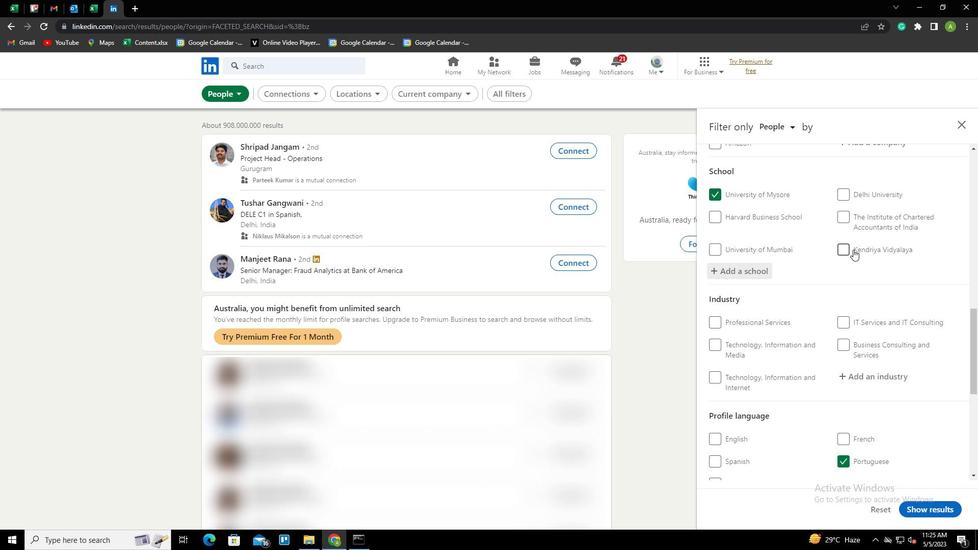
Action: Mouse scrolled (853, 249) with delta (0, 0)
Screenshot: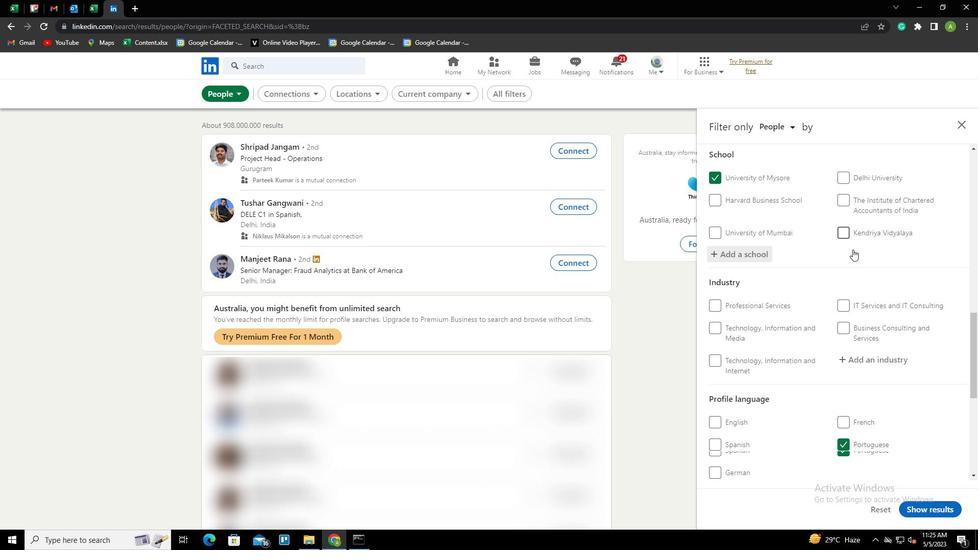 
Action: Mouse moved to (852, 273)
Screenshot: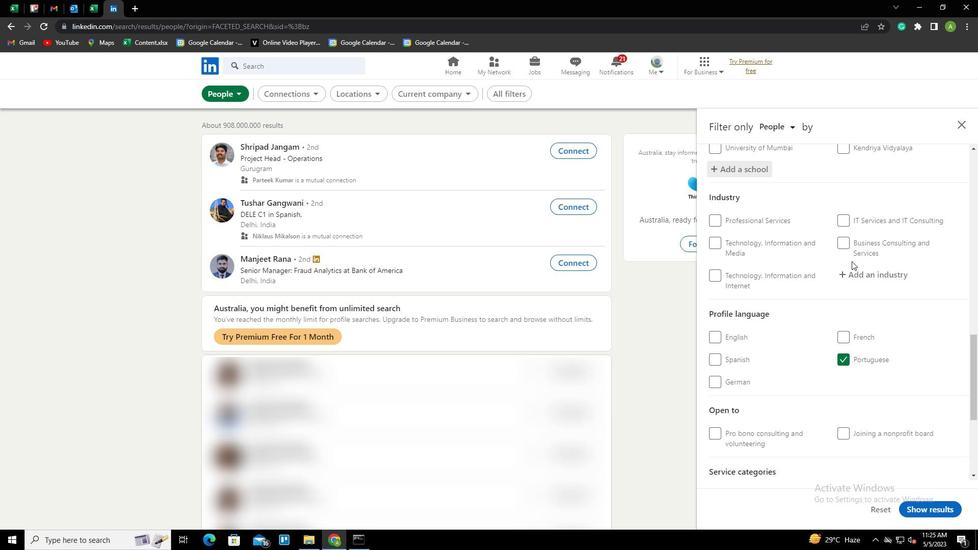 
Action: Mouse pressed left at (852, 273)
Screenshot: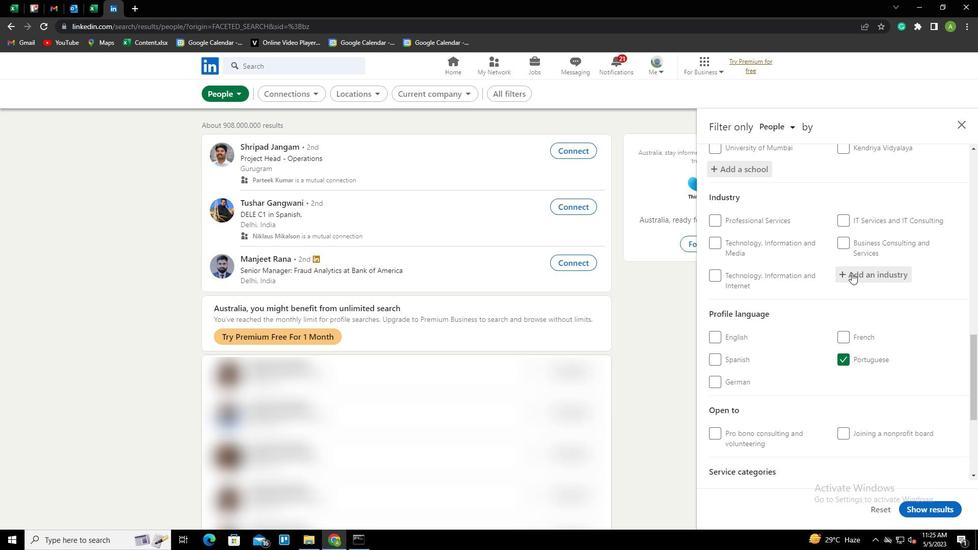 
Action: Key pressed <Key.shift>BUILDING<Key.space>CONSTRUCTION<Key.down><Key.enter>
Screenshot: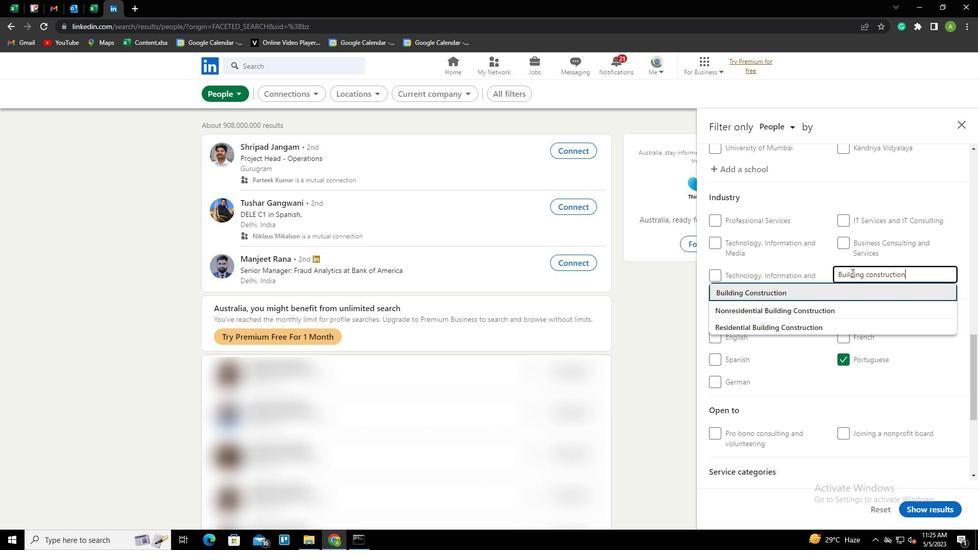 
Action: Mouse scrolled (852, 272) with delta (0, 0)
Screenshot: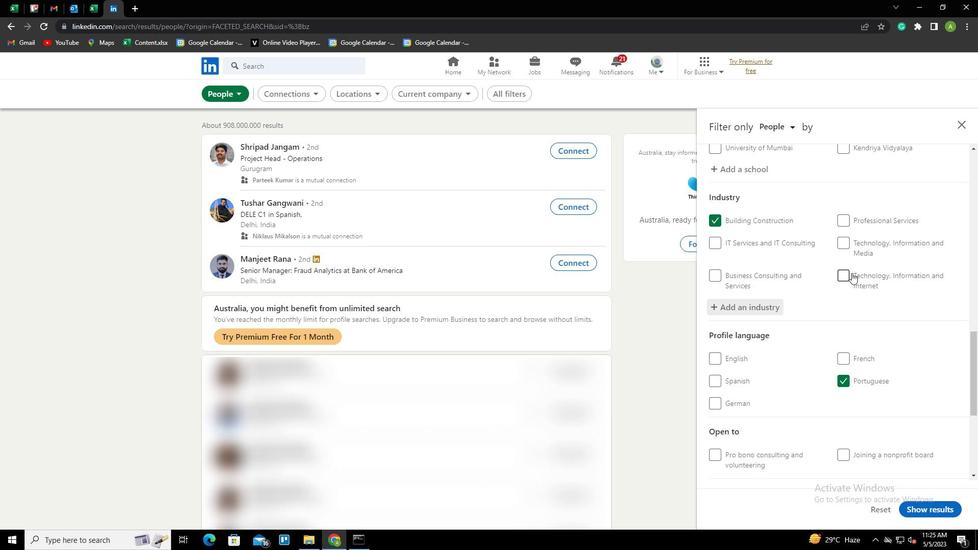 
Action: Mouse scrolled (852, 272) with delta (0, 0)
Screenshot: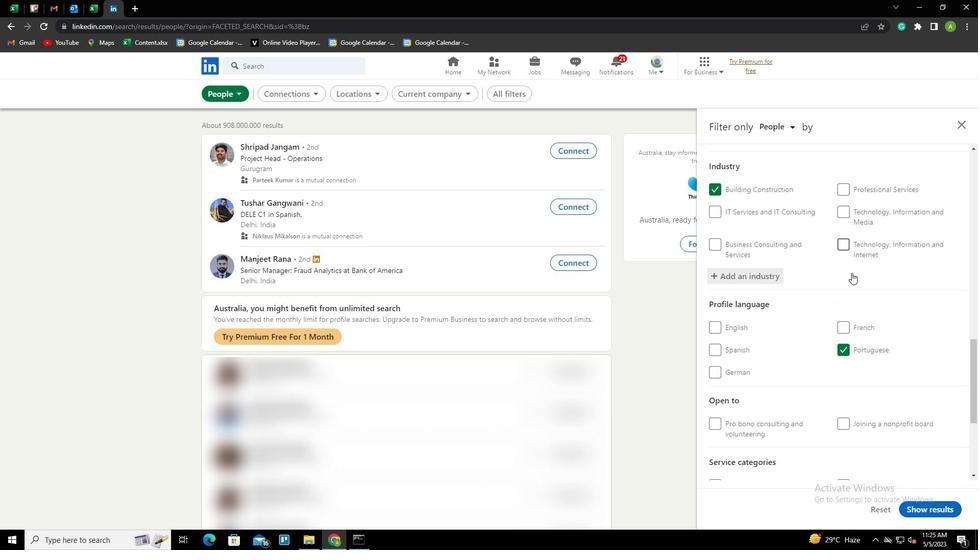 
Action: Mouse scrolled (852, 272) with delta (0, 0)
Screenshot: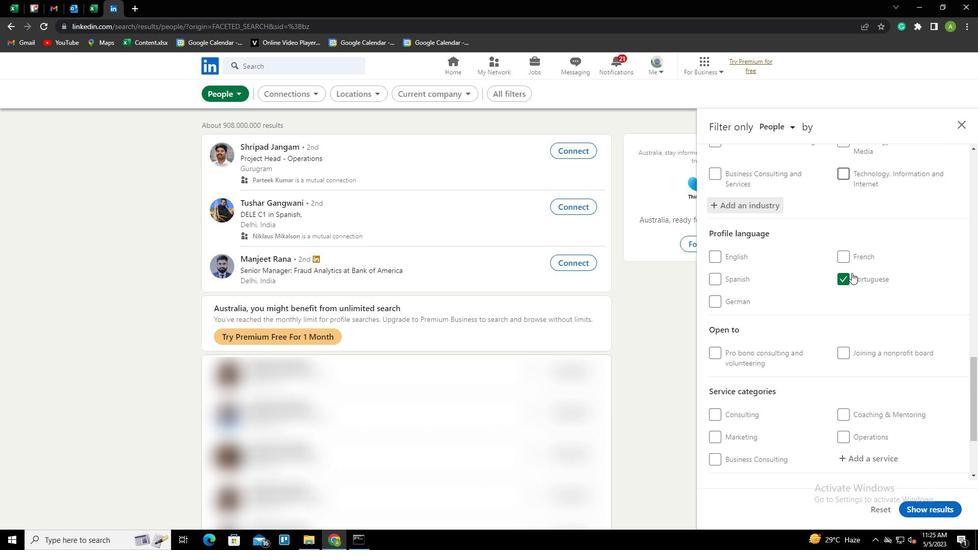 
Action: Mouse scrolled (852, 272) with delta (0, 0)
Screenshot: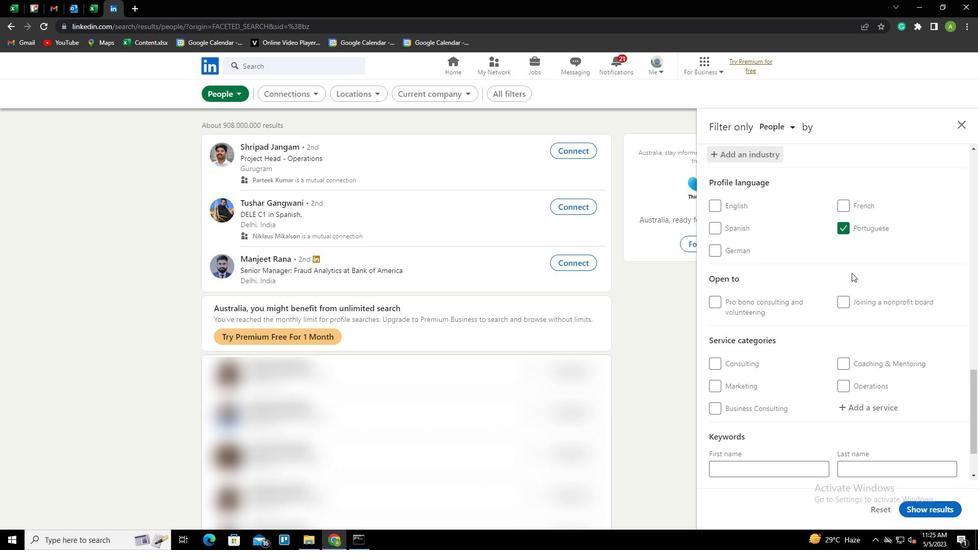 
Action: Mouse scrolled (852, 272) with delta (0, 0)
Screenshot: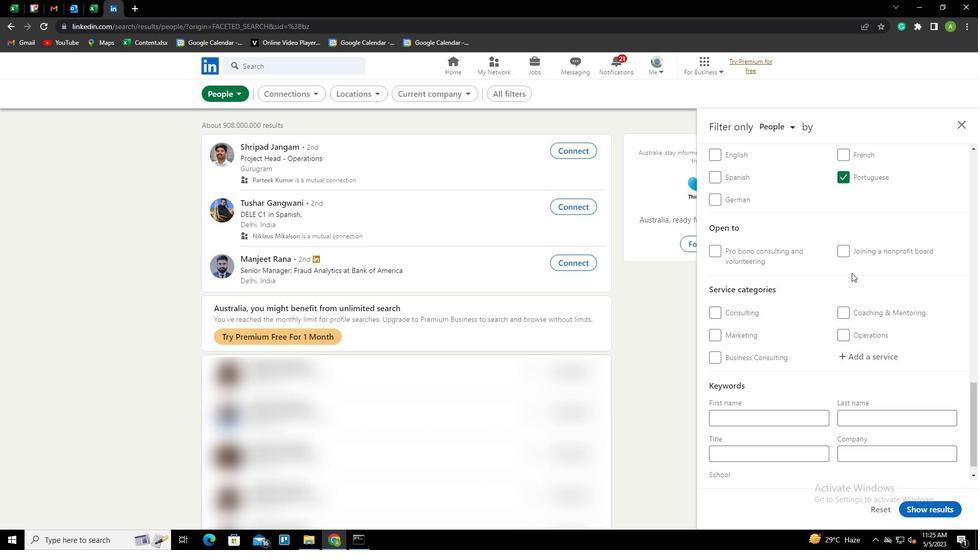 
Action: Mouse scrolled (852, 272) with delta (0, 0)
Screenshot: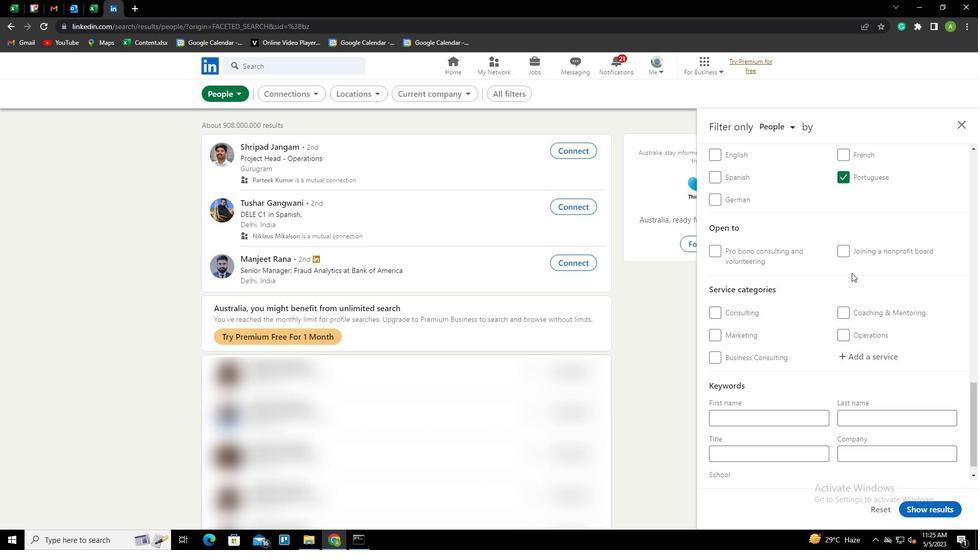 
Action: Mouse moved to (857, 338)
Screenshot: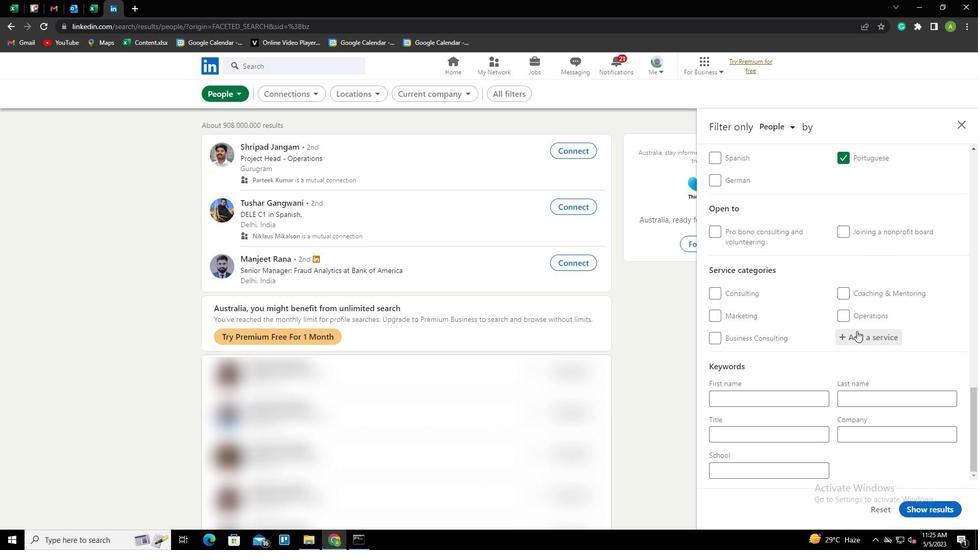 
Action: Mouse pressed left at (857, 338)
Screenshot: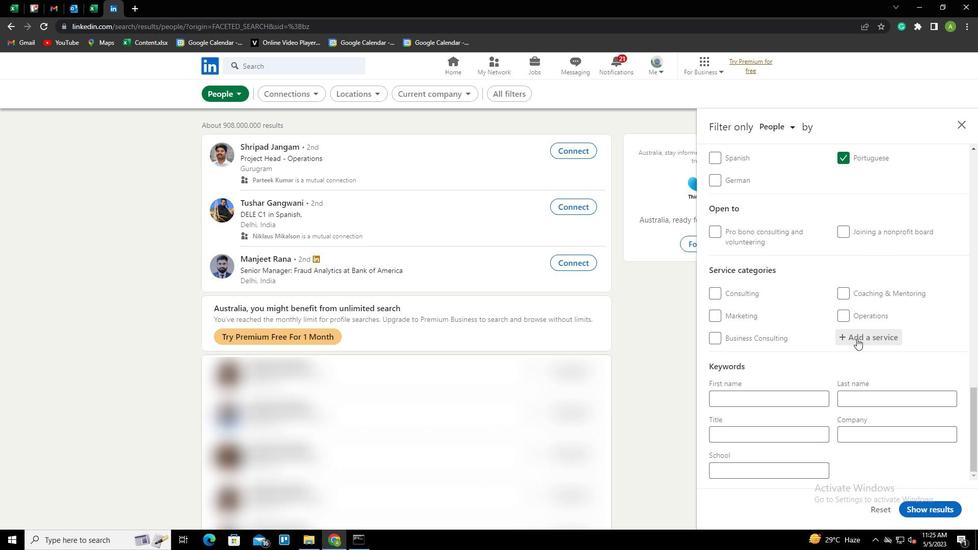 
Action: Key pressed <Key.shift>ADMINISTRATIVE
Screenshot: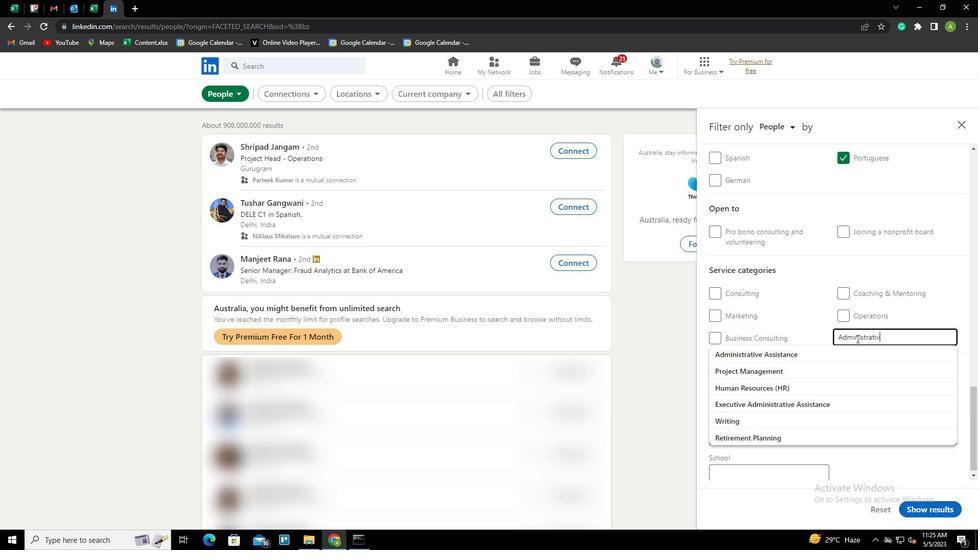 
Action: Mouse moved to (802, 324)
Screenshot: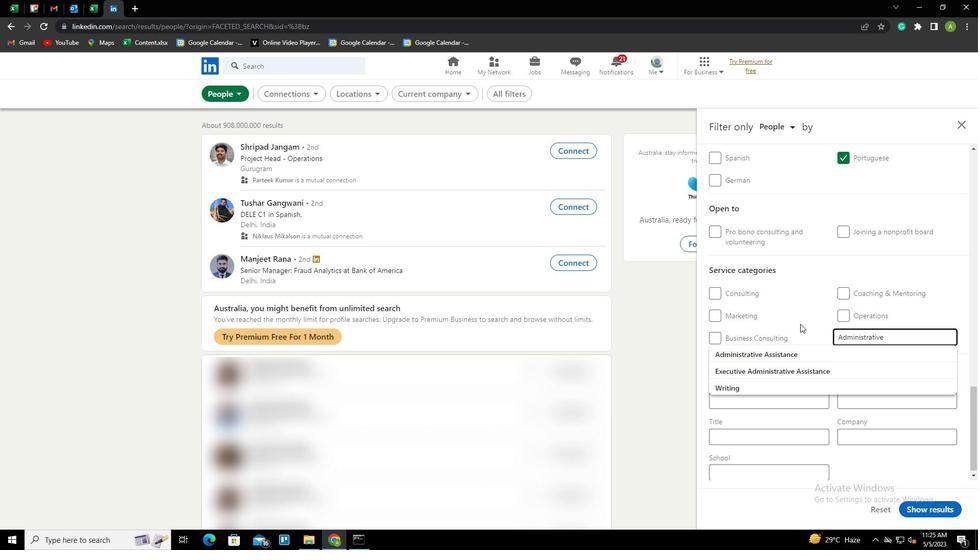 
Action: Mouse pressed left at (802, 324)
Screenshot: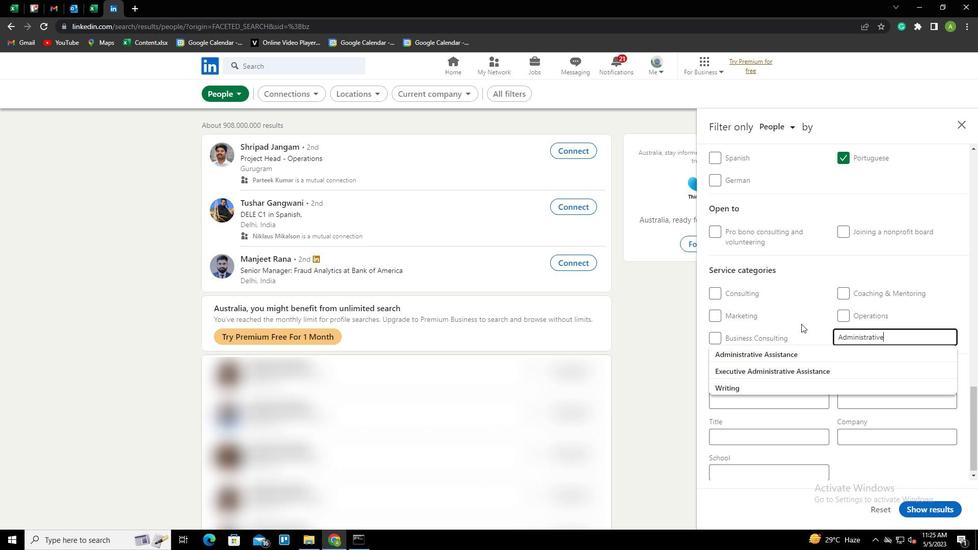 
Action: Mouse moved to (779, 436)
Screenshot: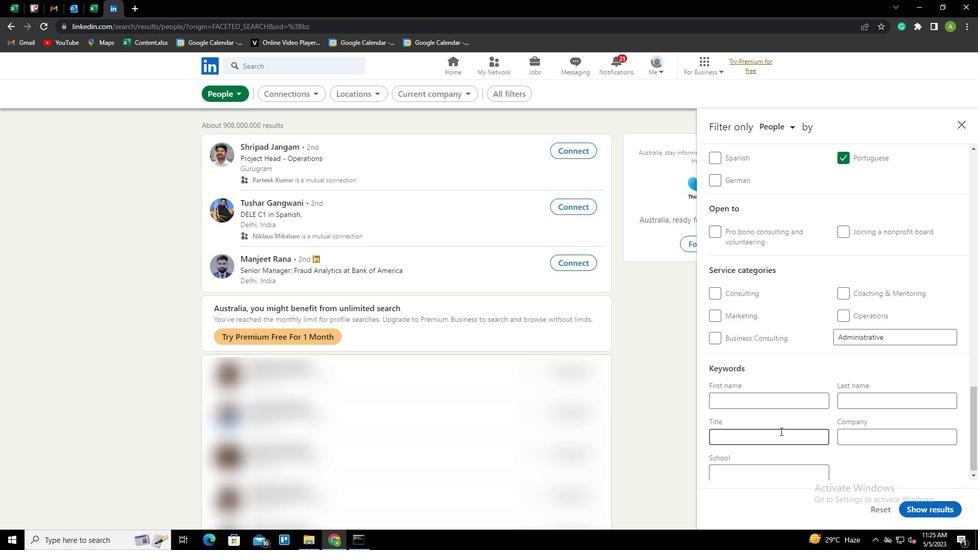 
Action: Mouse pressed left at (779, 436)
Screenshot: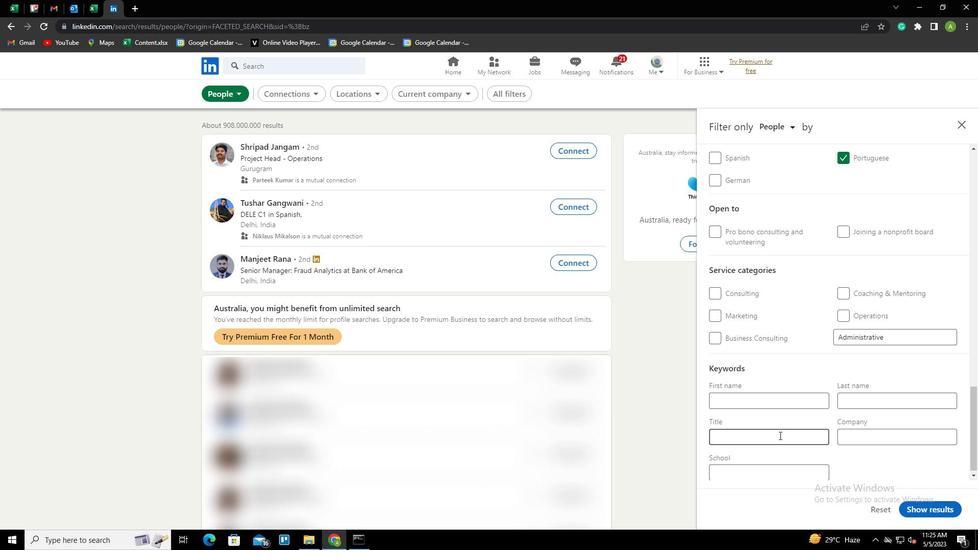 
Action: Key pressed <Key.shift><Key.shift><Key.shift><Key.shift><Key.shift><Key.shift><Key.shift><Key.shift><Key.shift><Key.shift><Key.shift><Key.shift><Key.shift><Key.shift><Key.shift><Key.shift><Key.shift><Key.shift><Key.shift><Key.shift><Key.shift><Key.shift><Key.shift>TITLE<Key.space><Key.shift><Key.shift><Key.shift><Key.shift><Key.shift><Key.shift><Key.shift><Key.shift><Key.shift><Key.shift><Key.shift><Key.shift><Key.shift><Key.shift><Key.shift><Key.shift><Key.shift><Key.shift><Key.shift><Key.shift><Key.shift><Key.shift><Key.shift><Key.shift><Key.shift><Key.shift><Key.shift><Key.shift><Key.shift><Key.shift><Key.shift><Key.shift><Key.shift>RESEARCHER
Screenshot: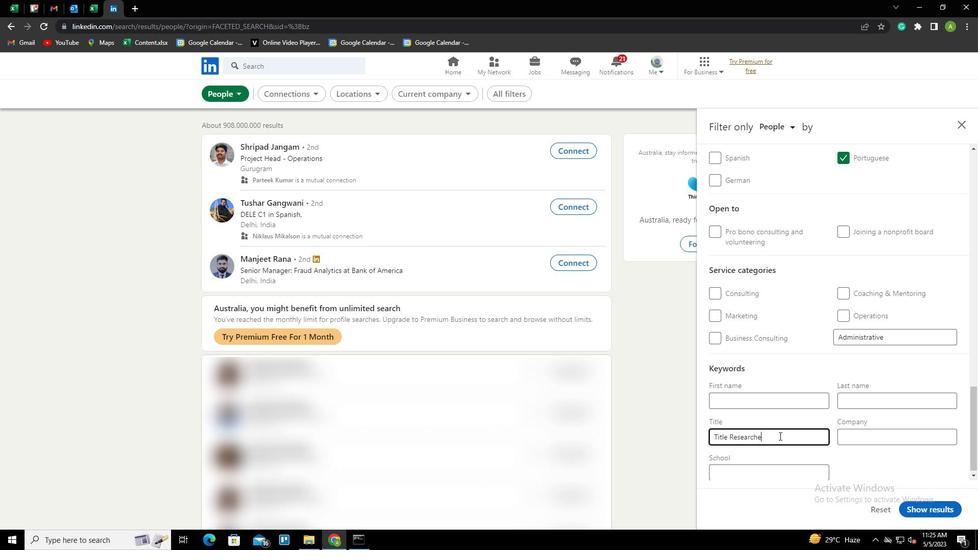 
Action: Mouse moved to (869, 467)
Screenshot: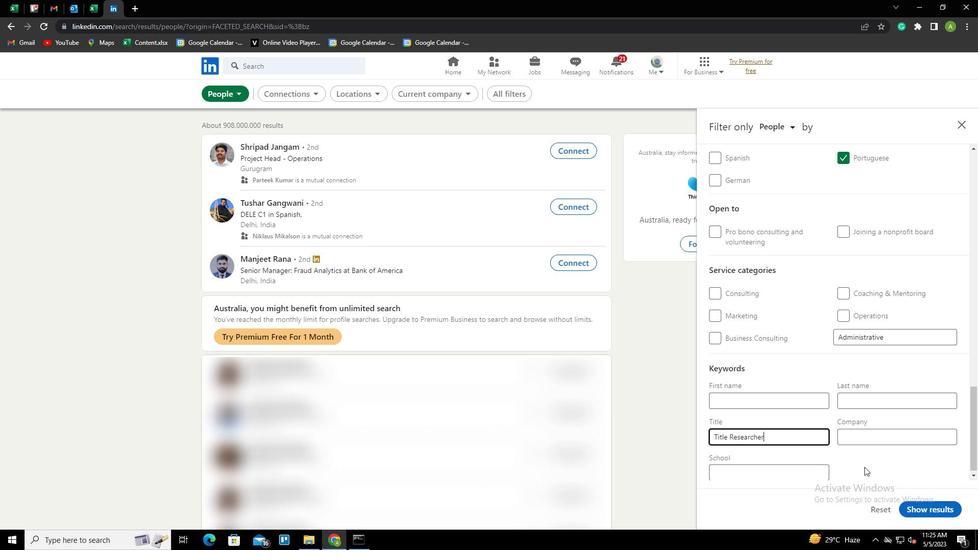 
Action: Mouse pressed left at (869, 467)
Screenshot: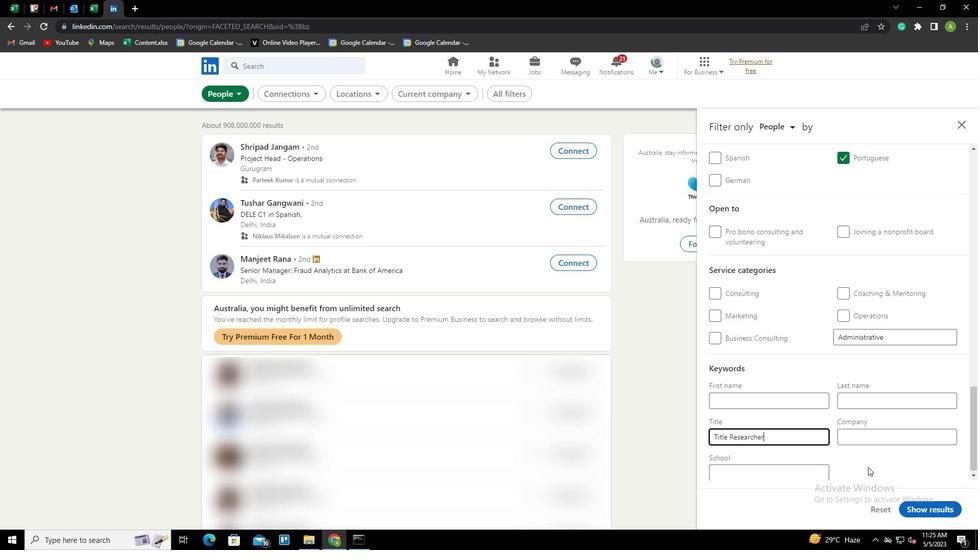 
Action: Mouse moved to (941, 505)
Screenshot: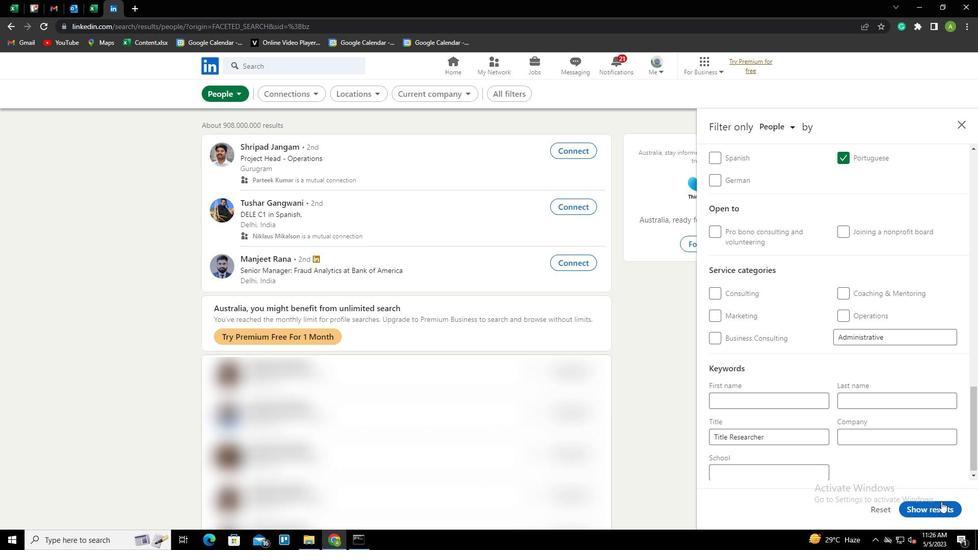 
Action: Mouse pressed left at (941, 505)
Screenshot: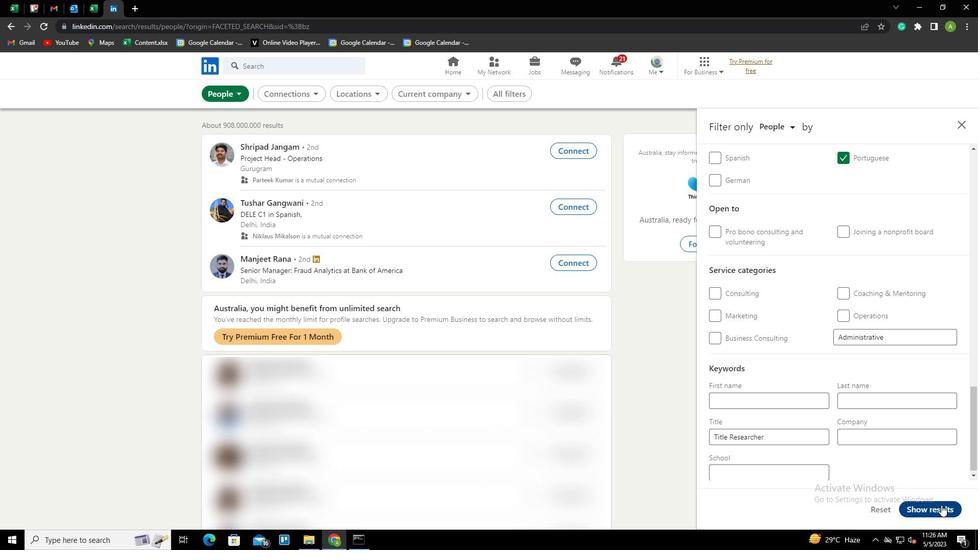 
